 Task: Check the average views per listing of 4 bedrooms in the last 1 year.
Action: Mouse moved to (1046, 230)
Screenshot: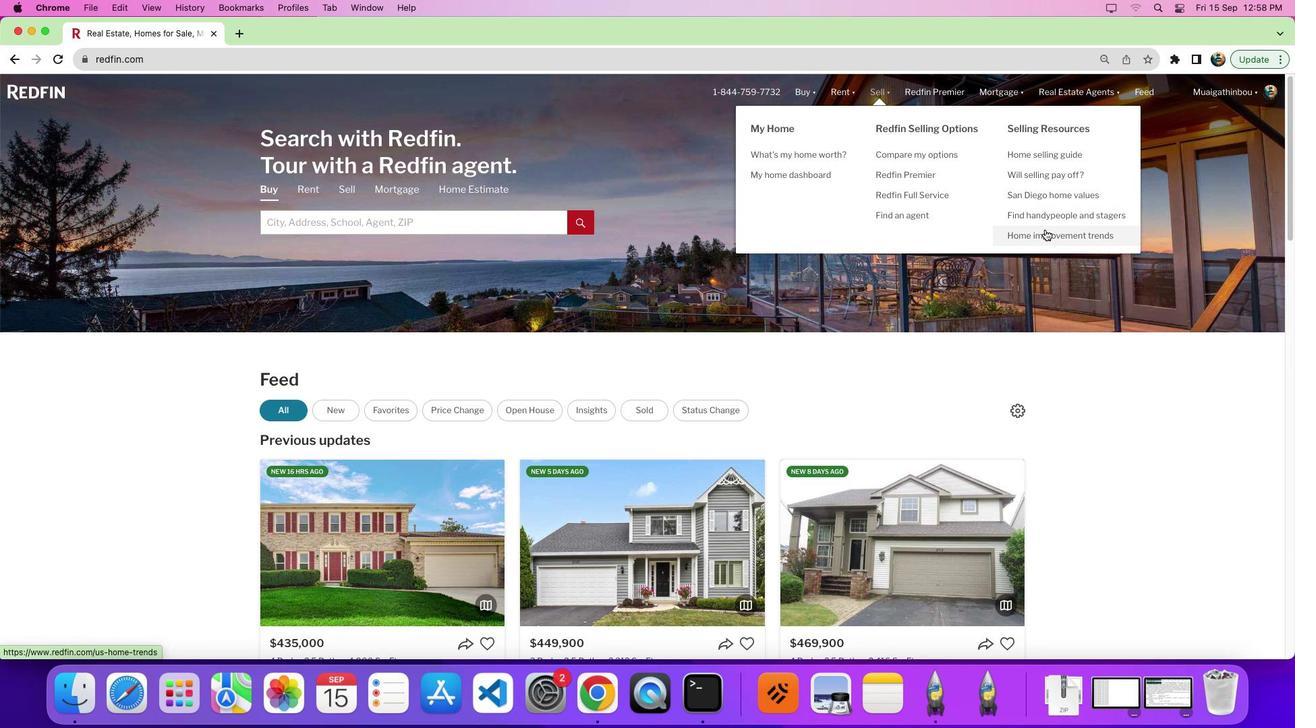 
Action: Mouse pressed left at (1046, 230)
Screenshot: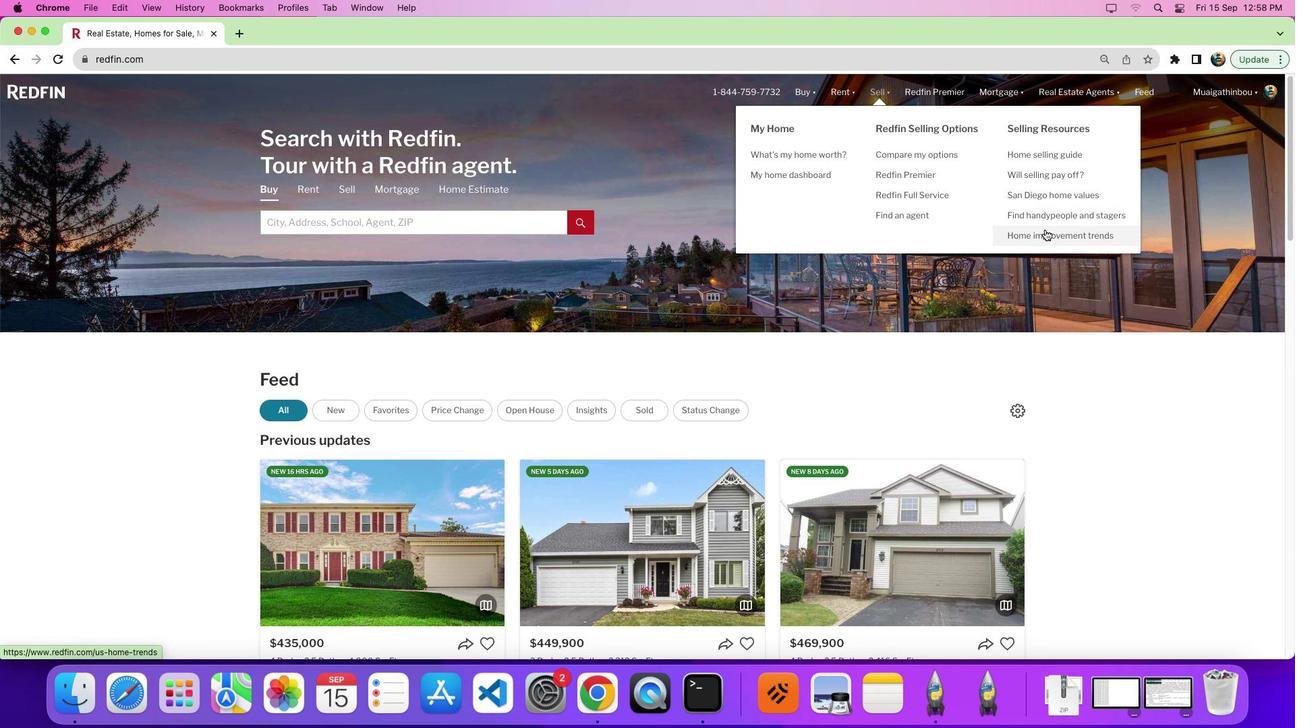 
Action: Mouse pressed left at (1046, 230)
Screenshot: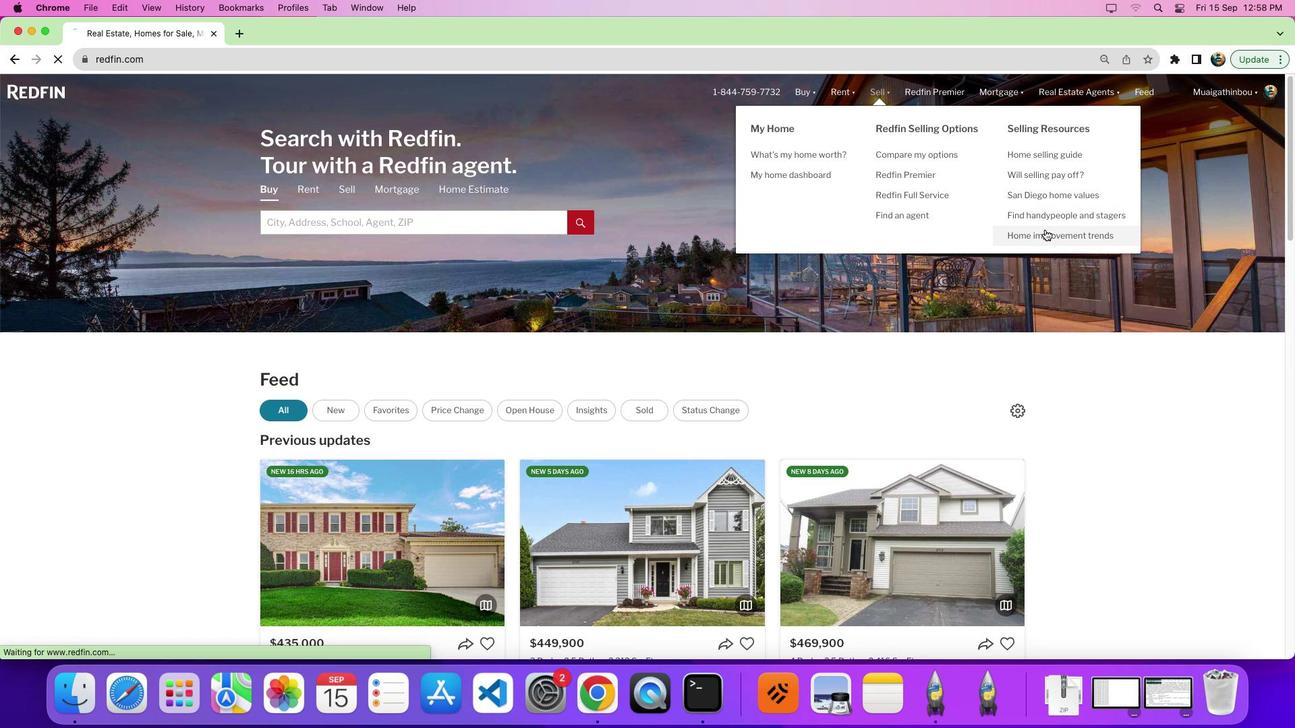 
Action: Mouse moved to (346, 261)
Screenshot: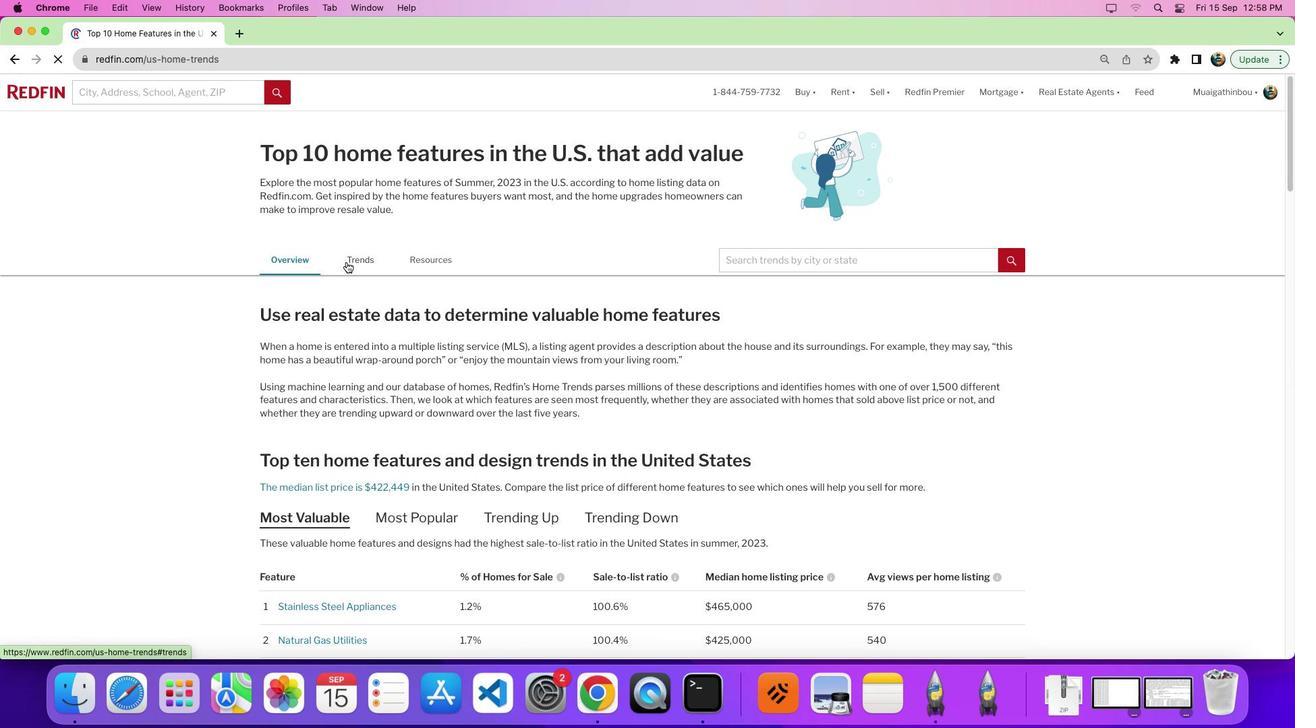 
Action: Mouse pressed left at (346, 261)
Screenshot: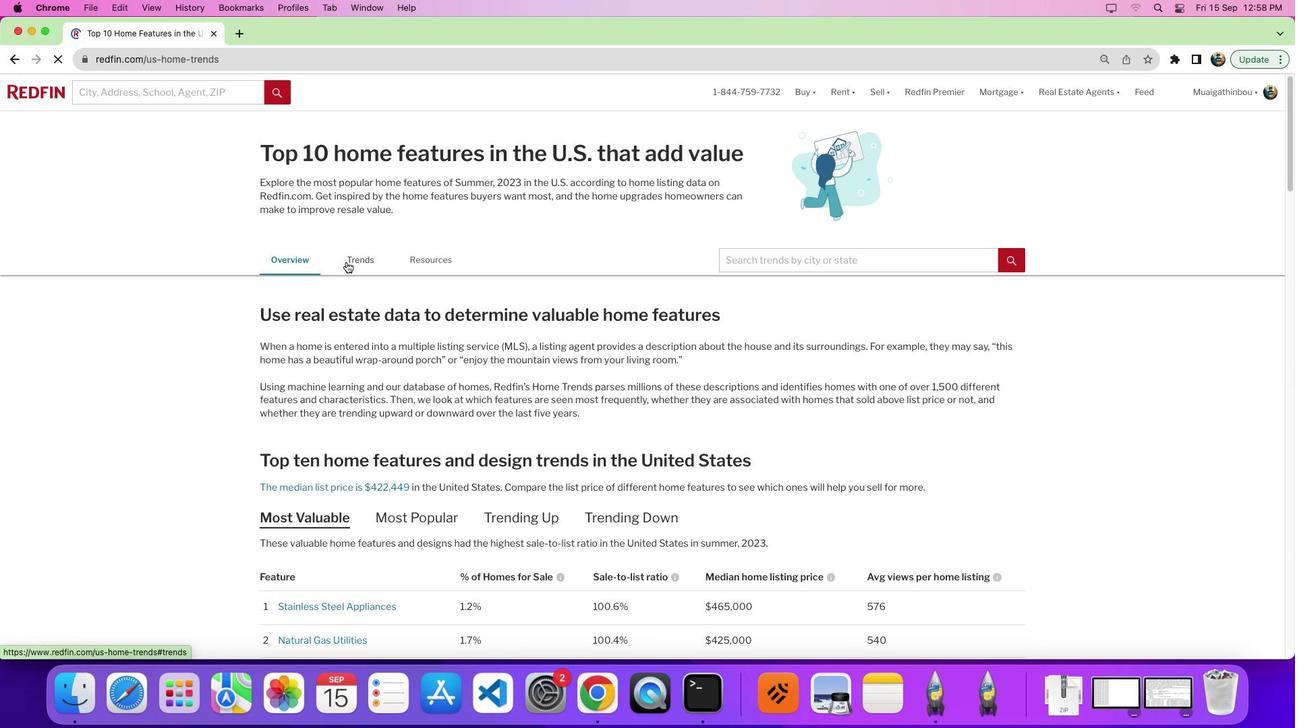 
Action: Mouse pressed left at (346, 261)
Screenshot: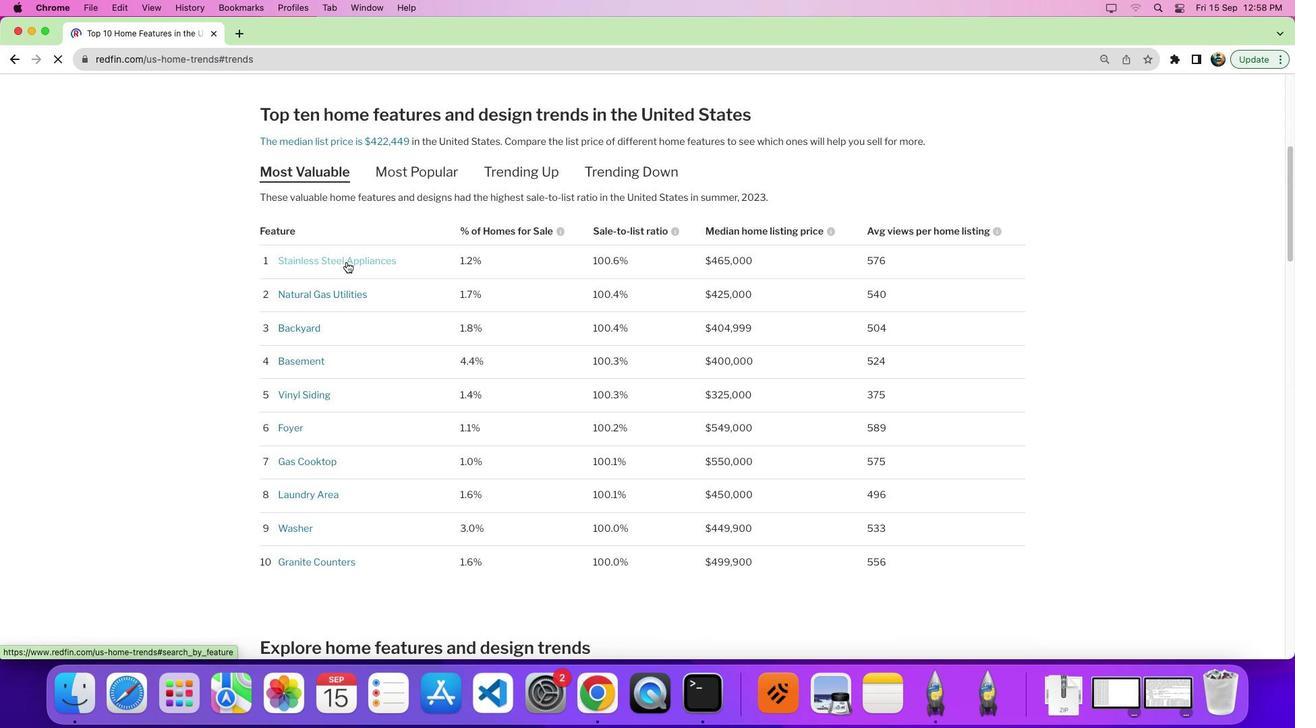 
Action: Mouse moved to (558, 332)
Screenshot: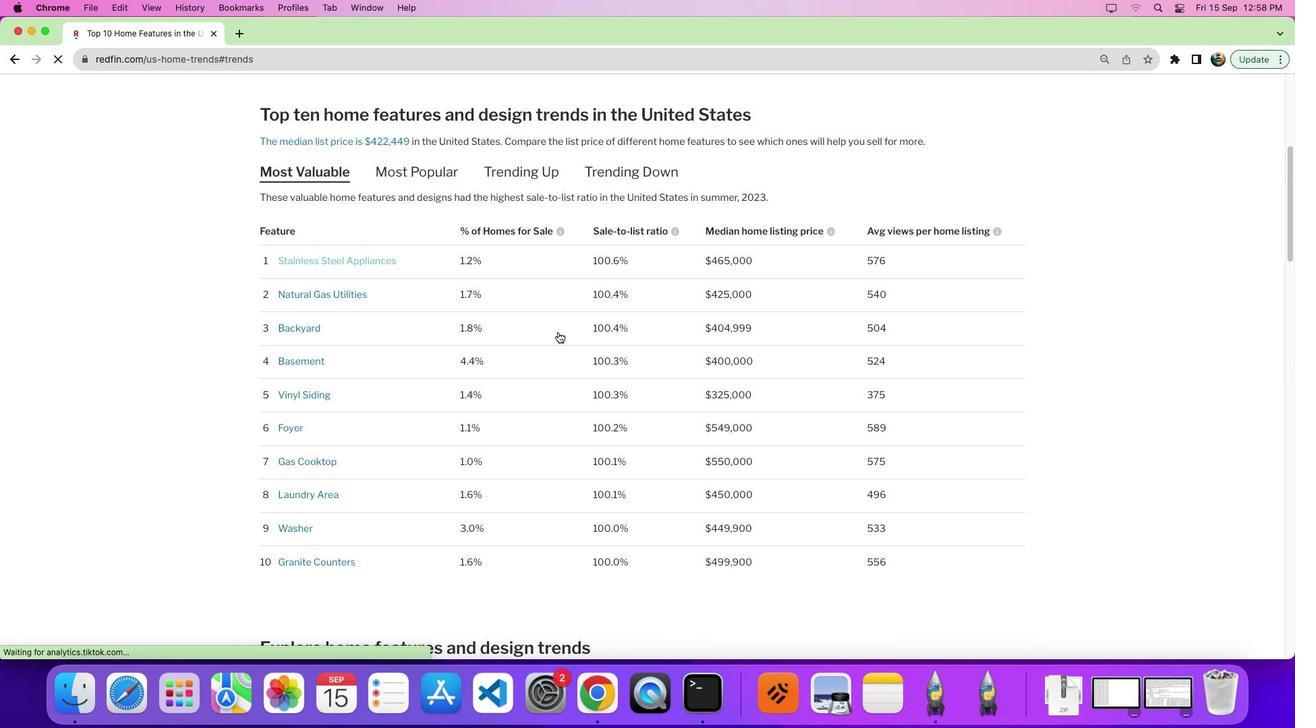 
Action: Mouse scrolled (558, 332) with delta (0, 0)
Screenshot: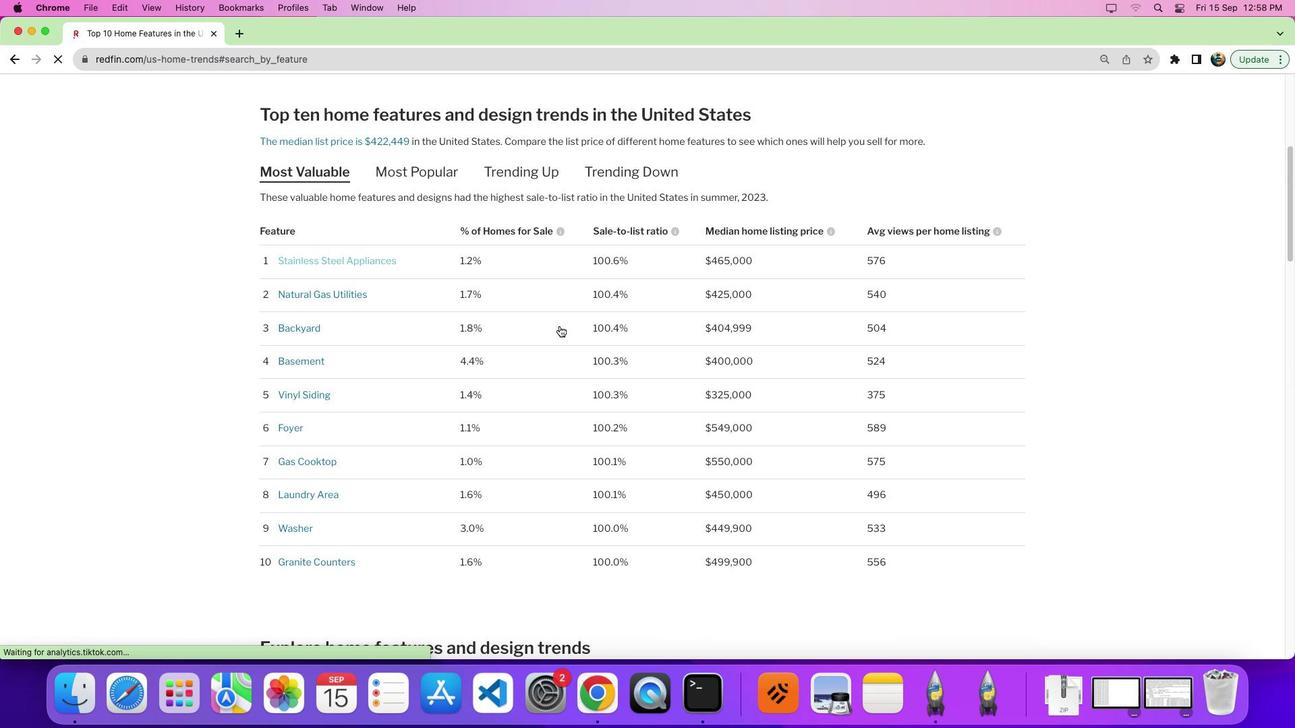 
Action: Mouse scrolled (558, 332) with delta (0, 0)
Screenshot: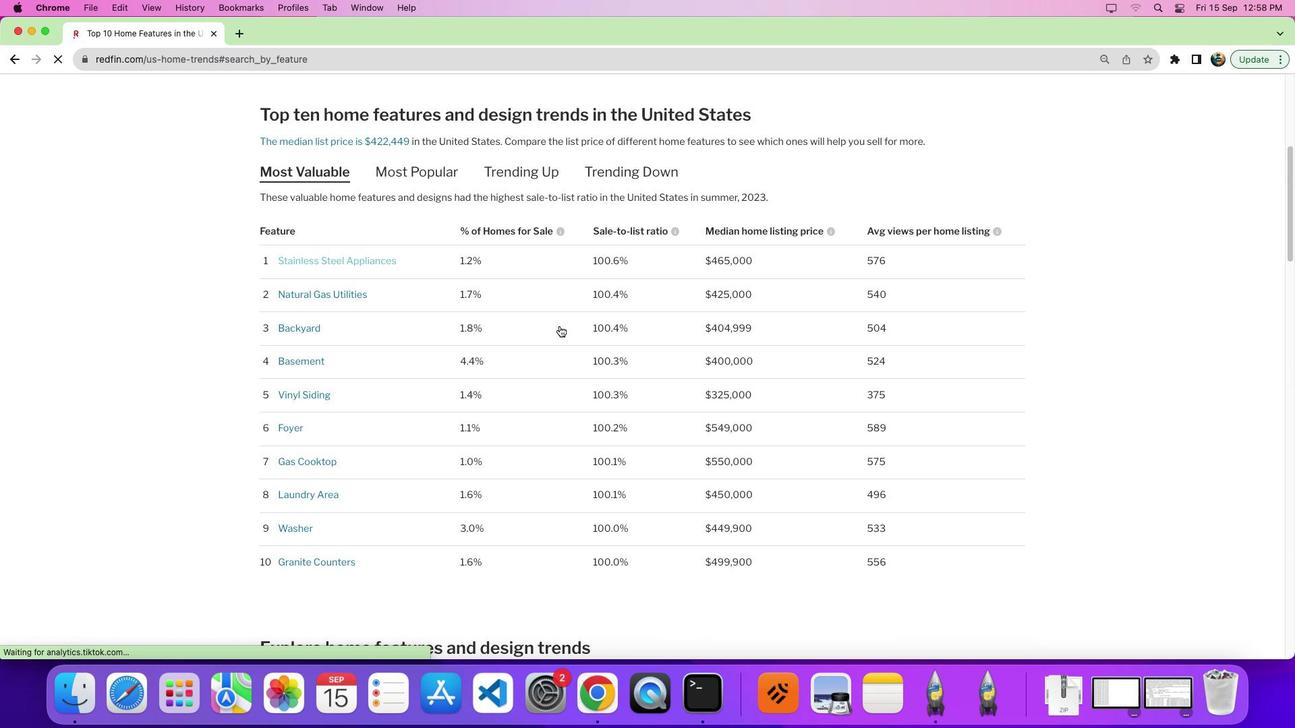 
Action: Mouse moved to (559, 331)
Screenshot: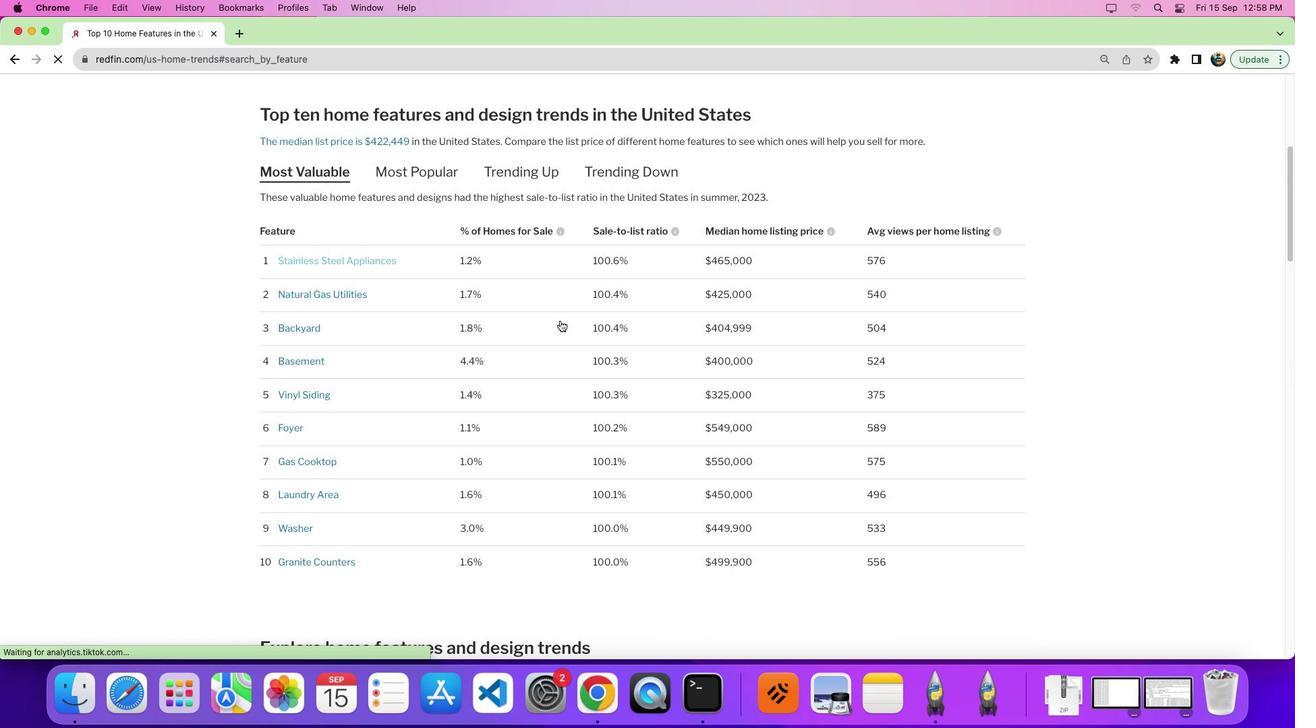 
Action: Mouse scrolled (559, 331) with delta (0, -4)
Screenshot: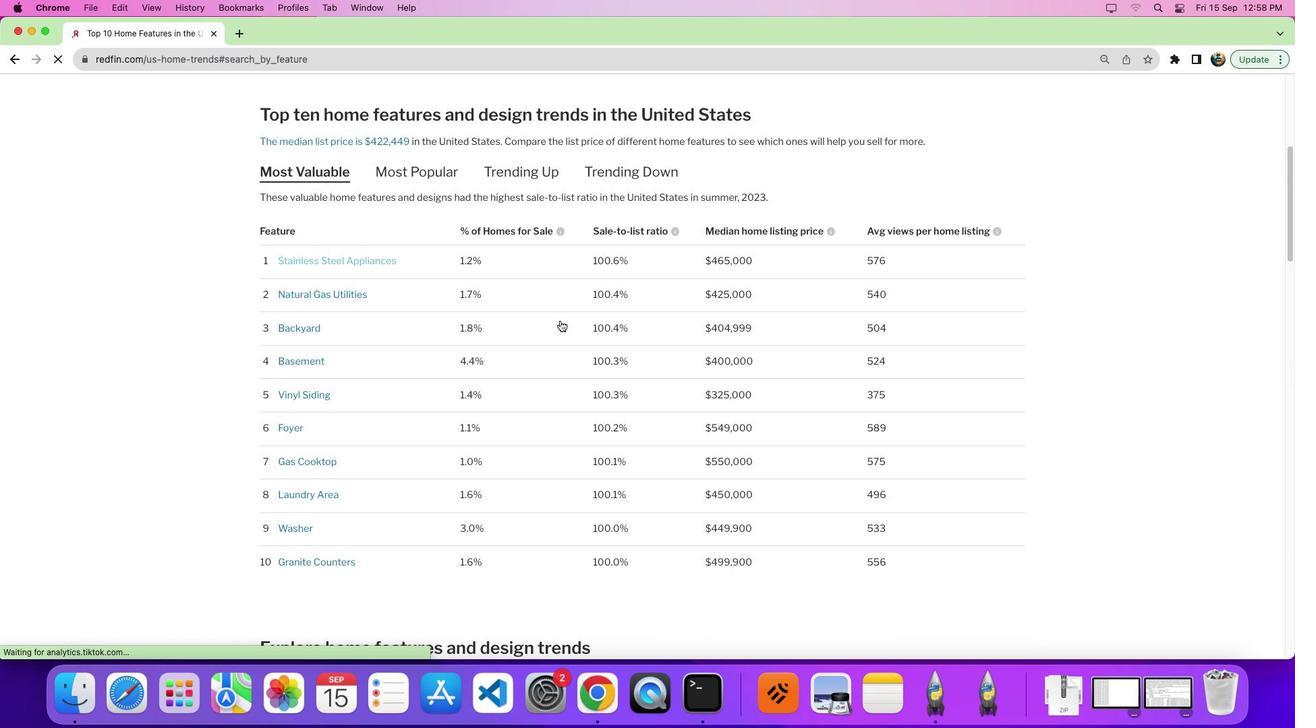 
Action: Mouse moved to (560, 321)
Screenshot: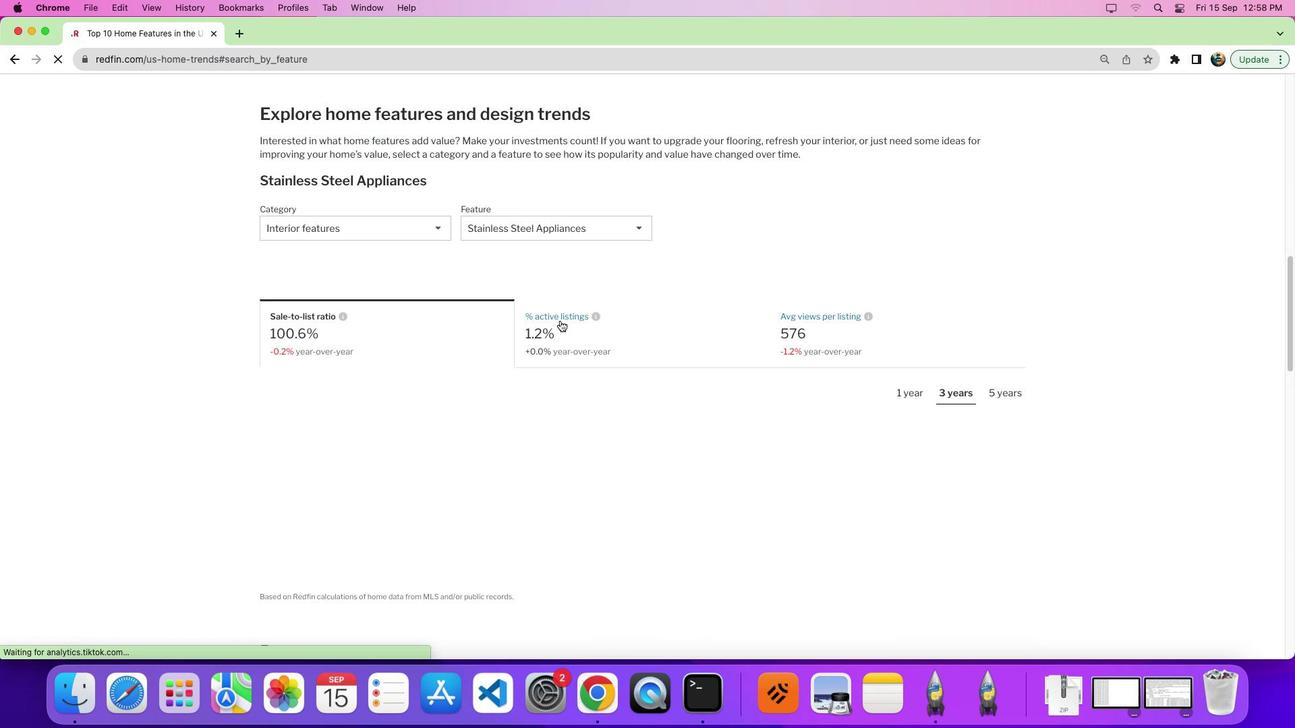 
Action: Mouse scrolled (560, 321) with delta (0, 0)
Screenshot: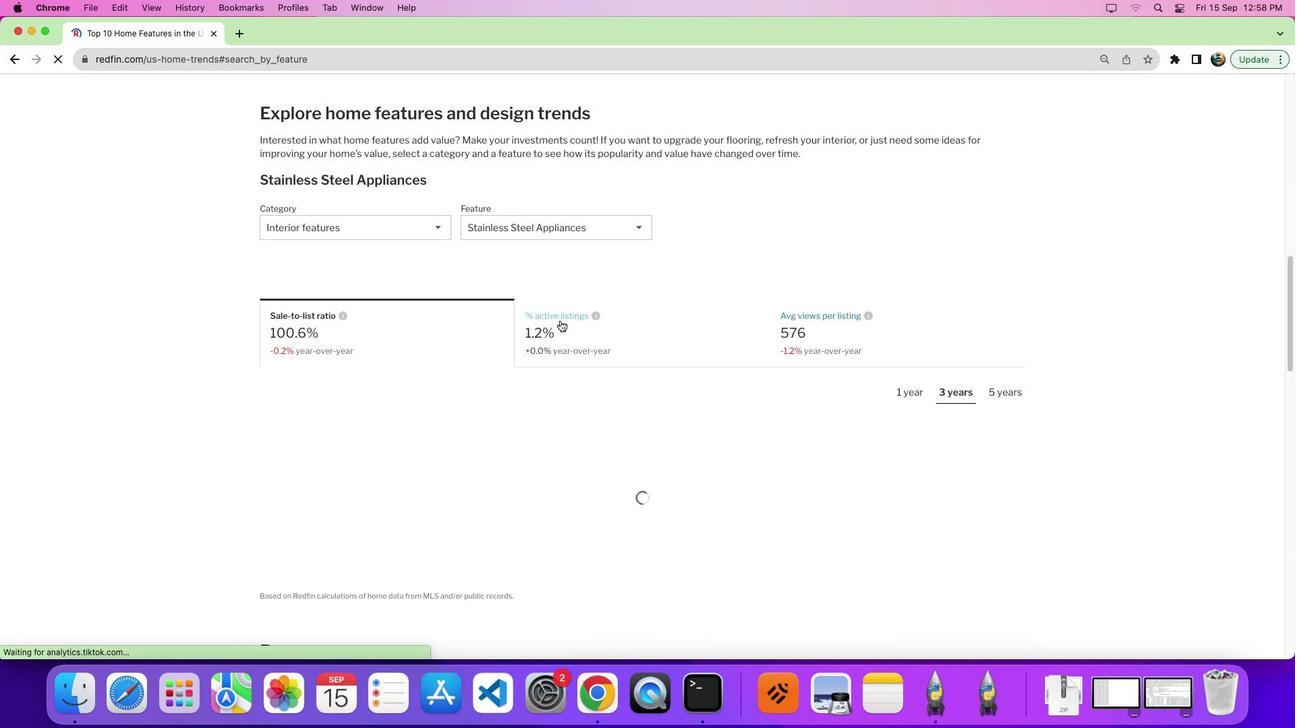 
Action: Mouse scrolled (560, 321) with delta (0, 0)
Screenshot: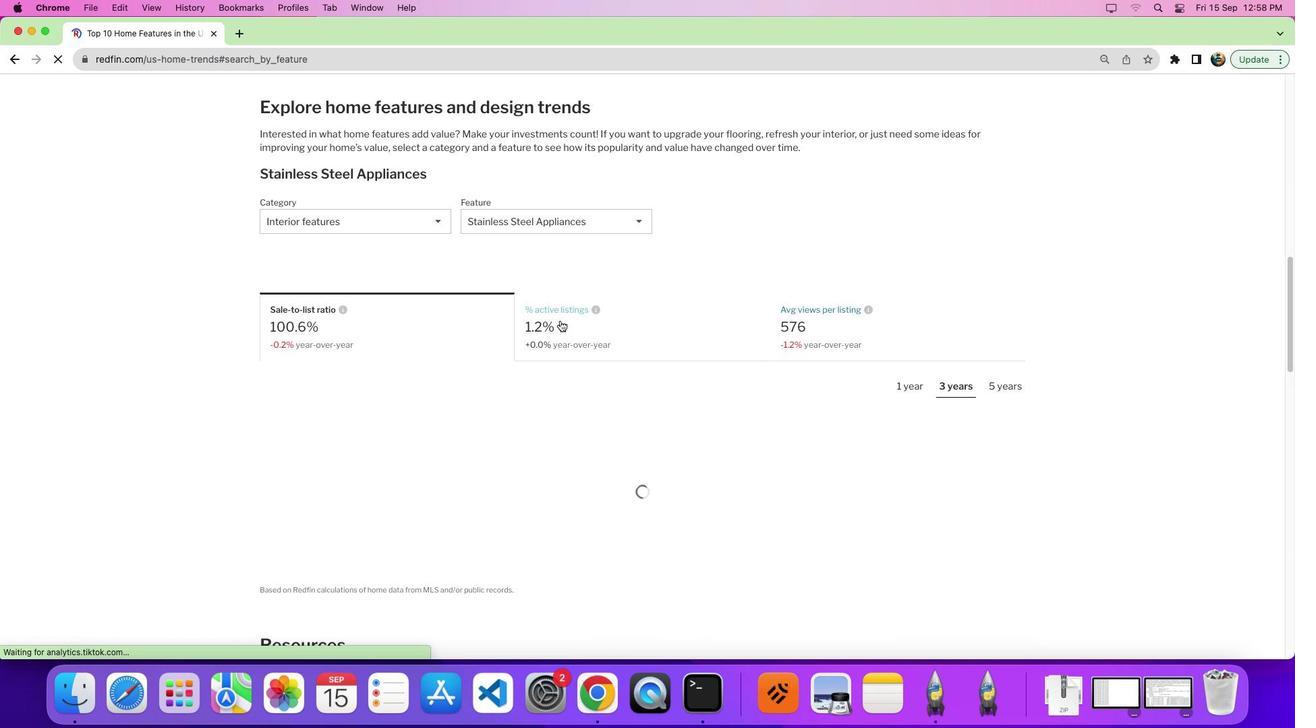 
Action: Mouse scrolled (560, 321) with delta (0, -3)
Screenshot: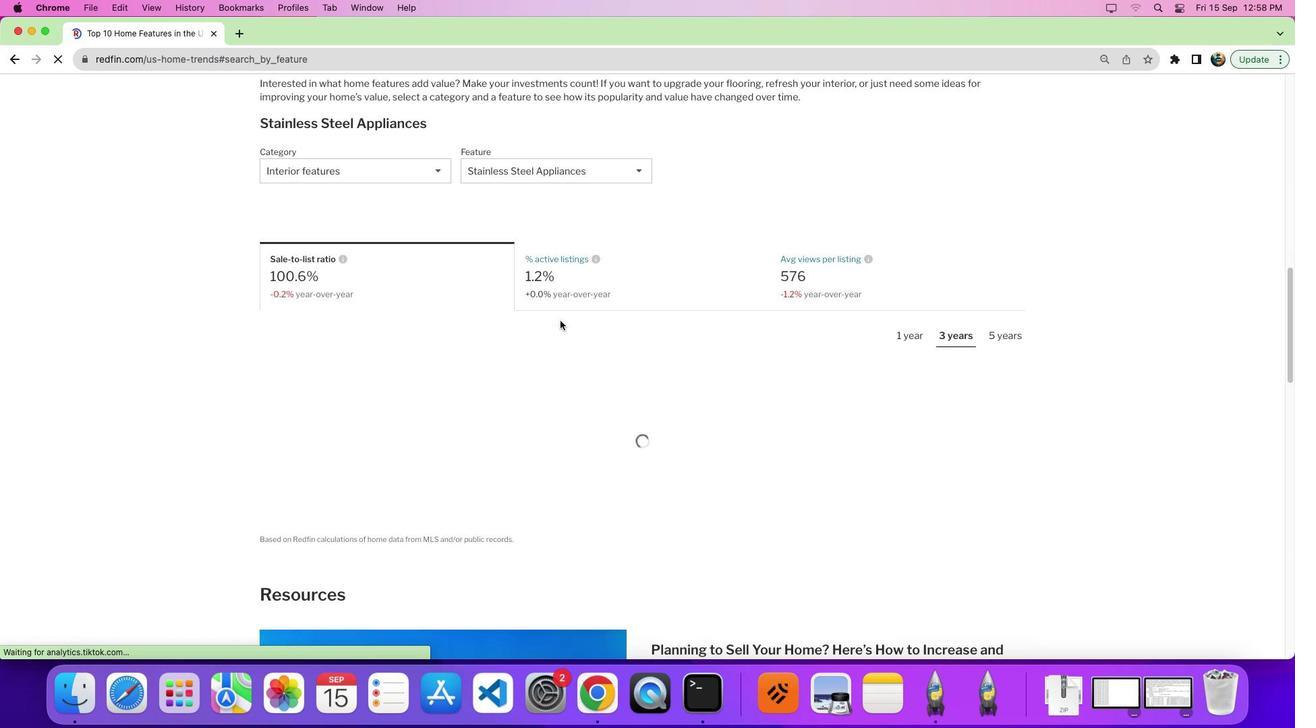 
Action: Mouse moved to (479, 301)
Screenshot: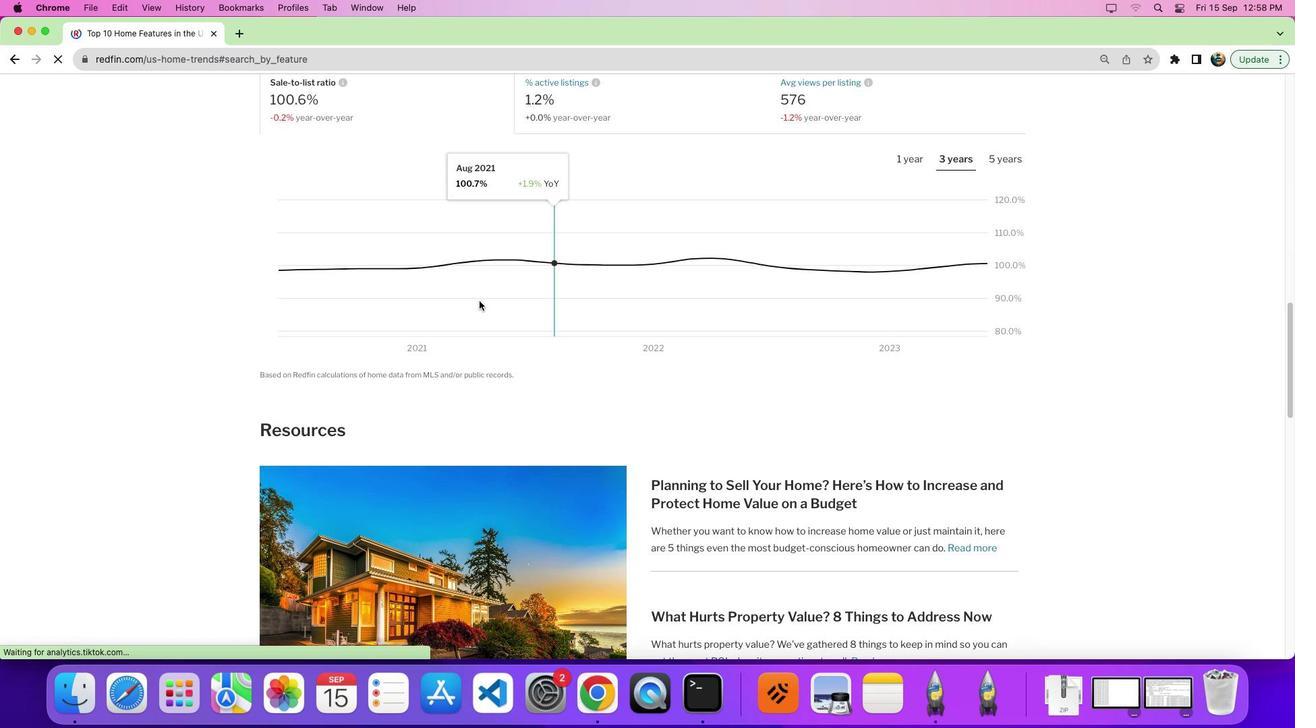 
Action: Mouse scrolled (479, 301) with delta (0, 0)
Screenshot: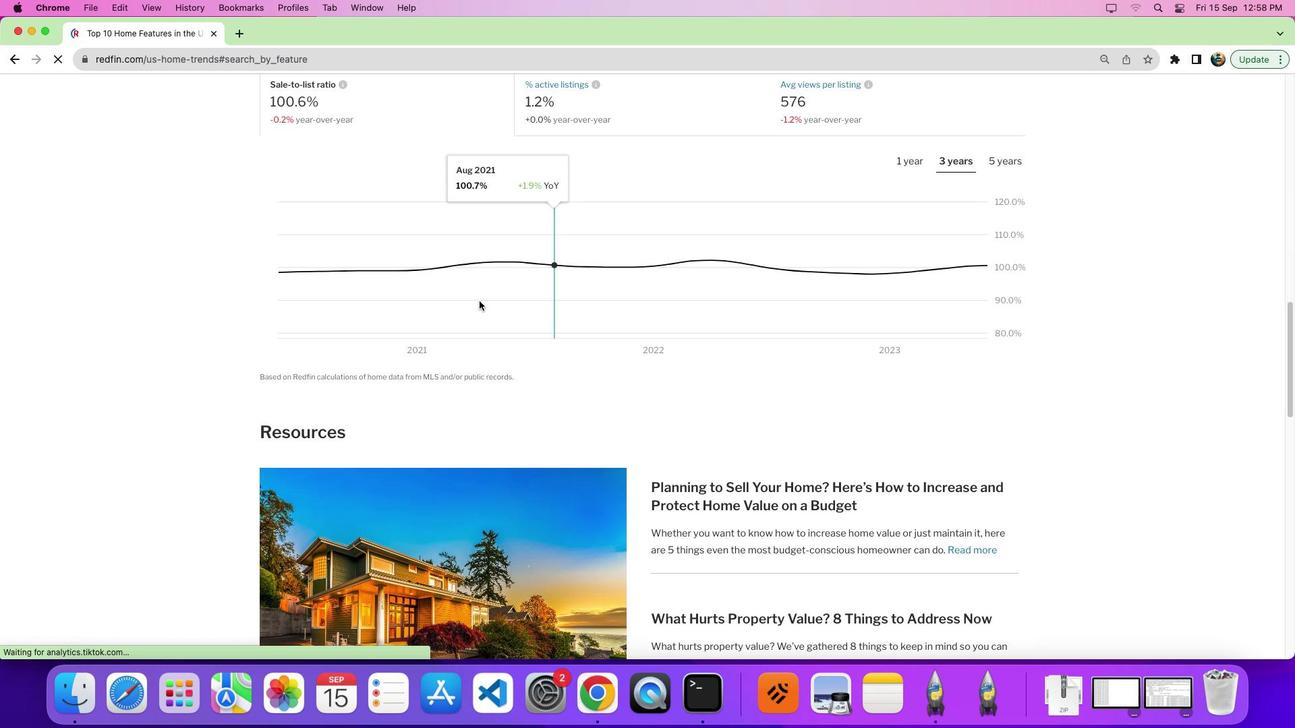 
Action: Mouse scrolled (479, 301) with delta (0, 0)
Screenshot: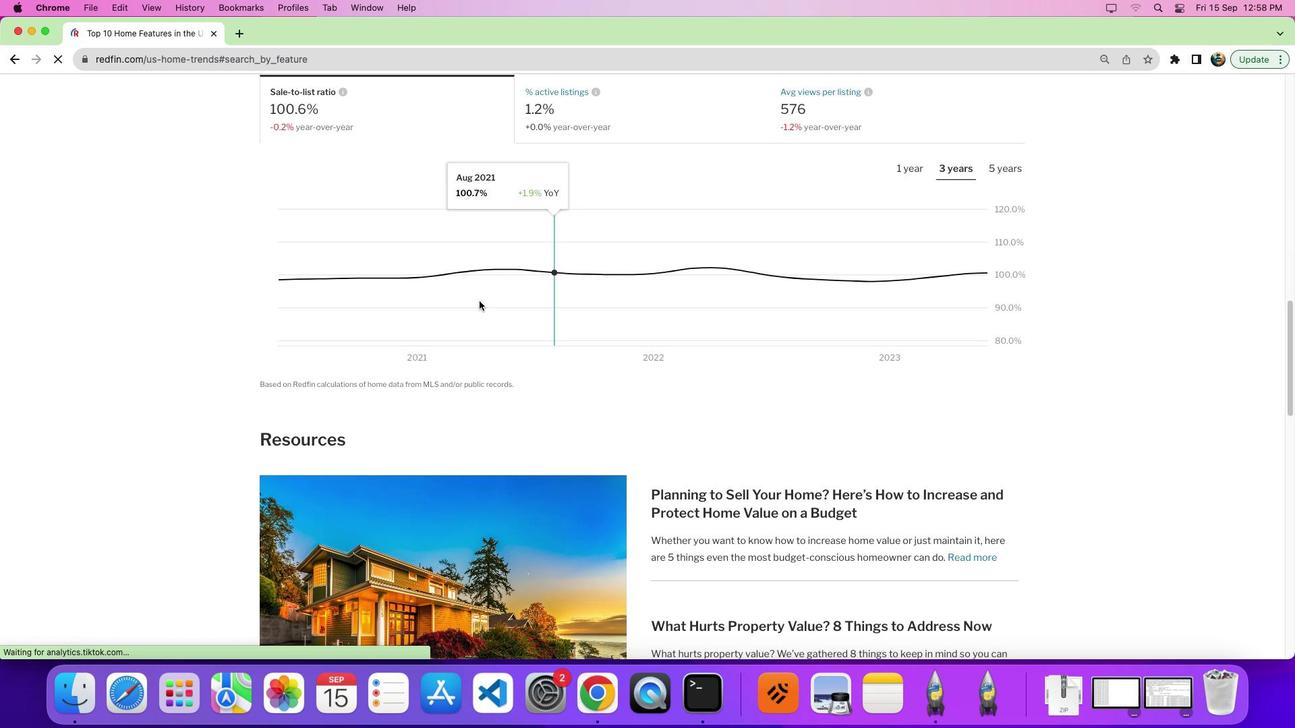 
Action: Mouse moved to (863, 353)
Screenshot: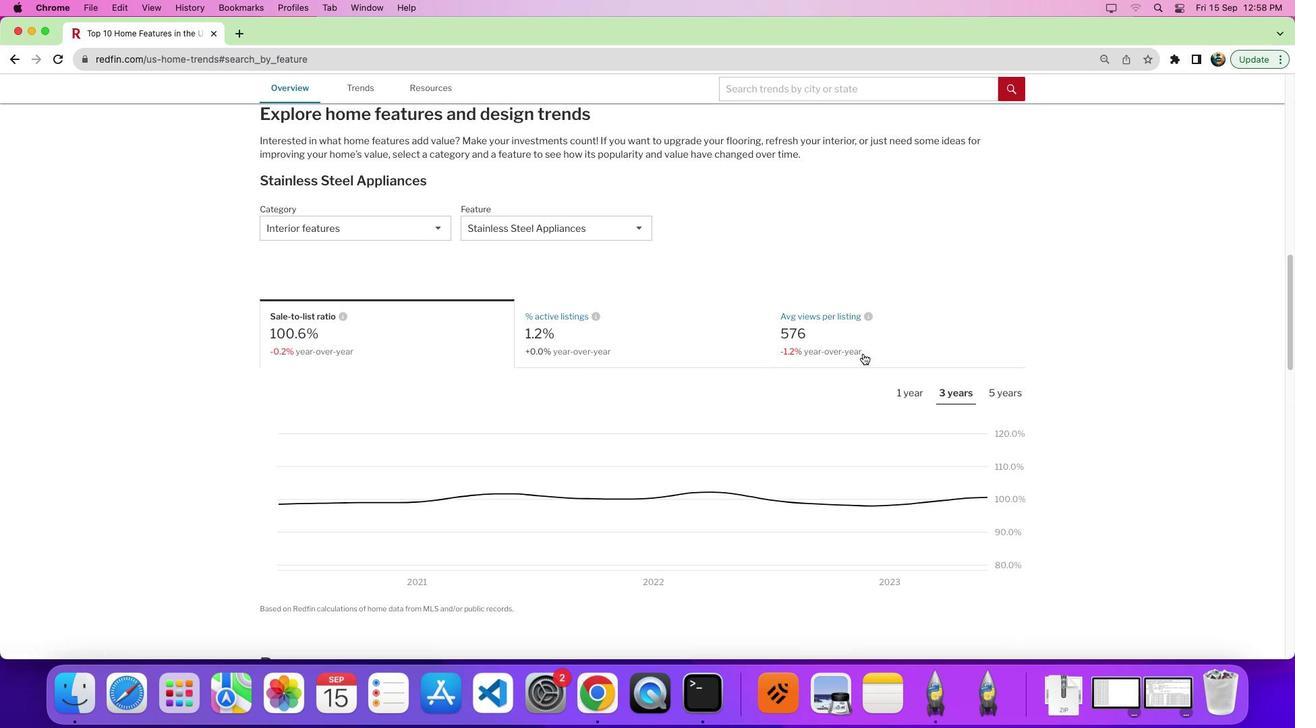 
Action: Mouse pressed left at (863, 353)
Screenshot: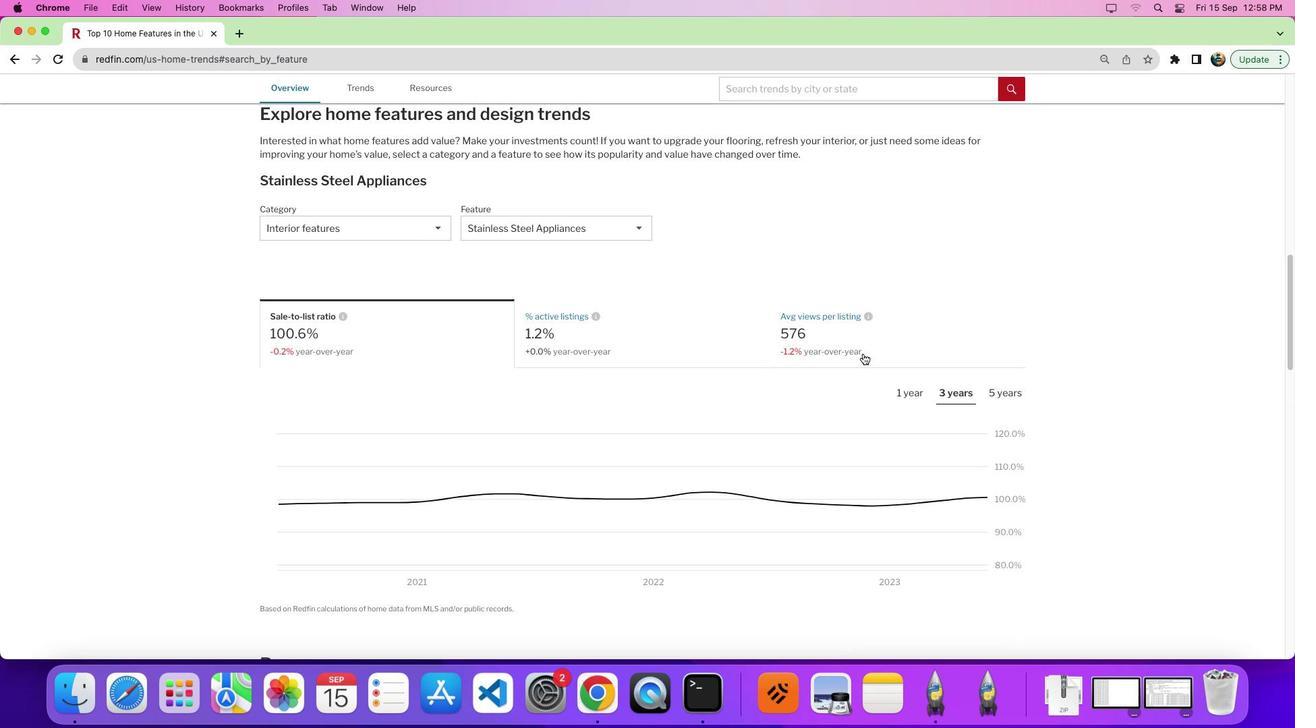 
Action: Mouse moved to (390, 224)
Screenshot: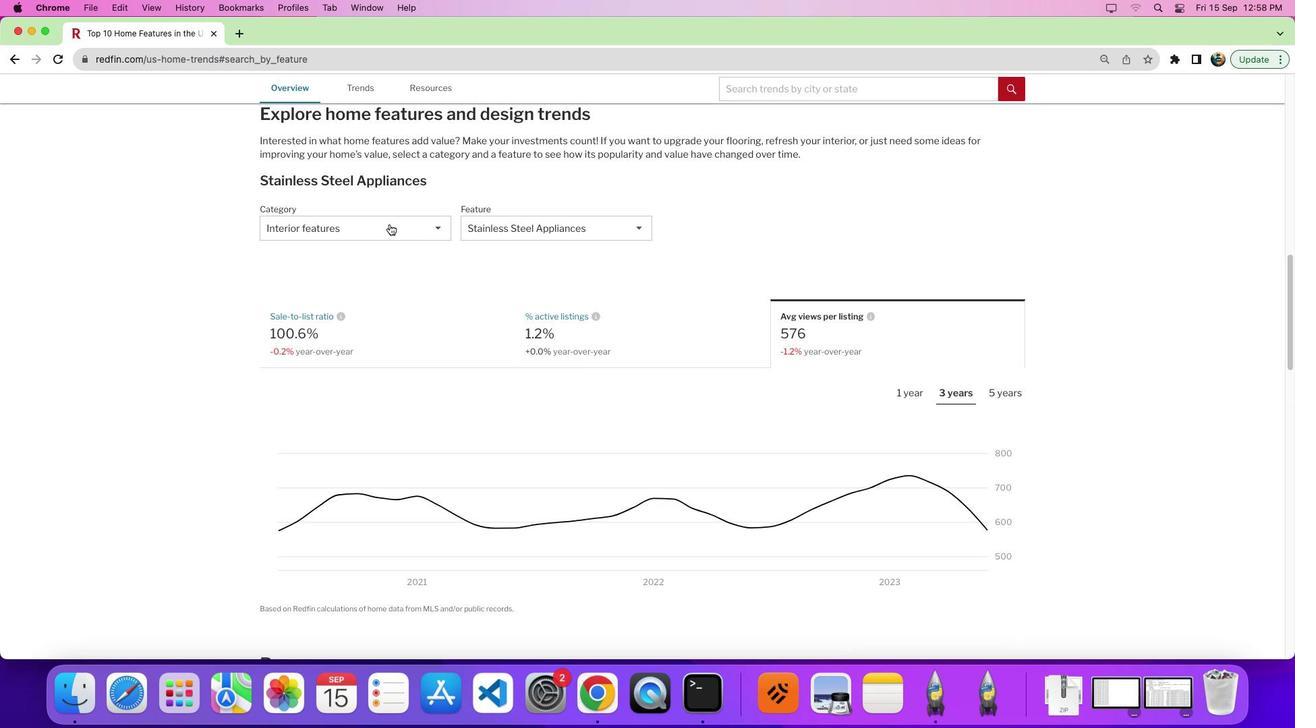 
Action: Mouse pressed left at (390, 224)
Screenshot: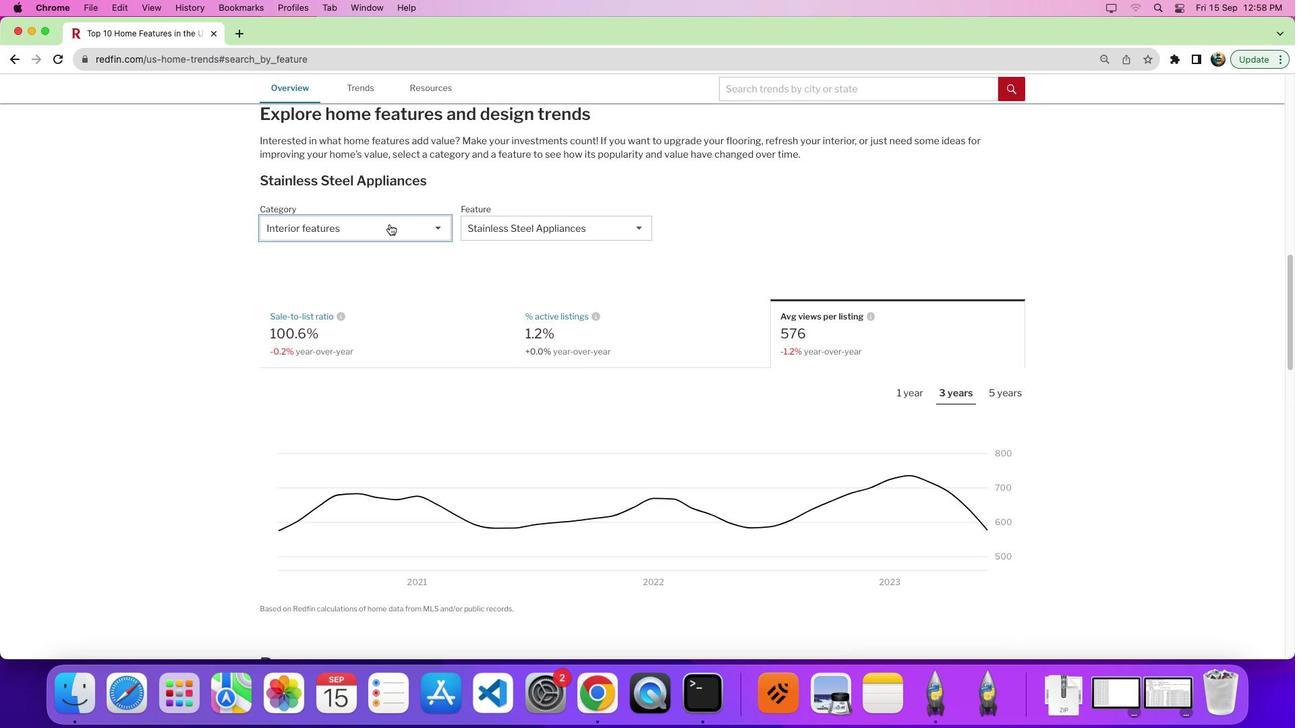 
Action: Mouse moved to (355, 292)
Screenshot: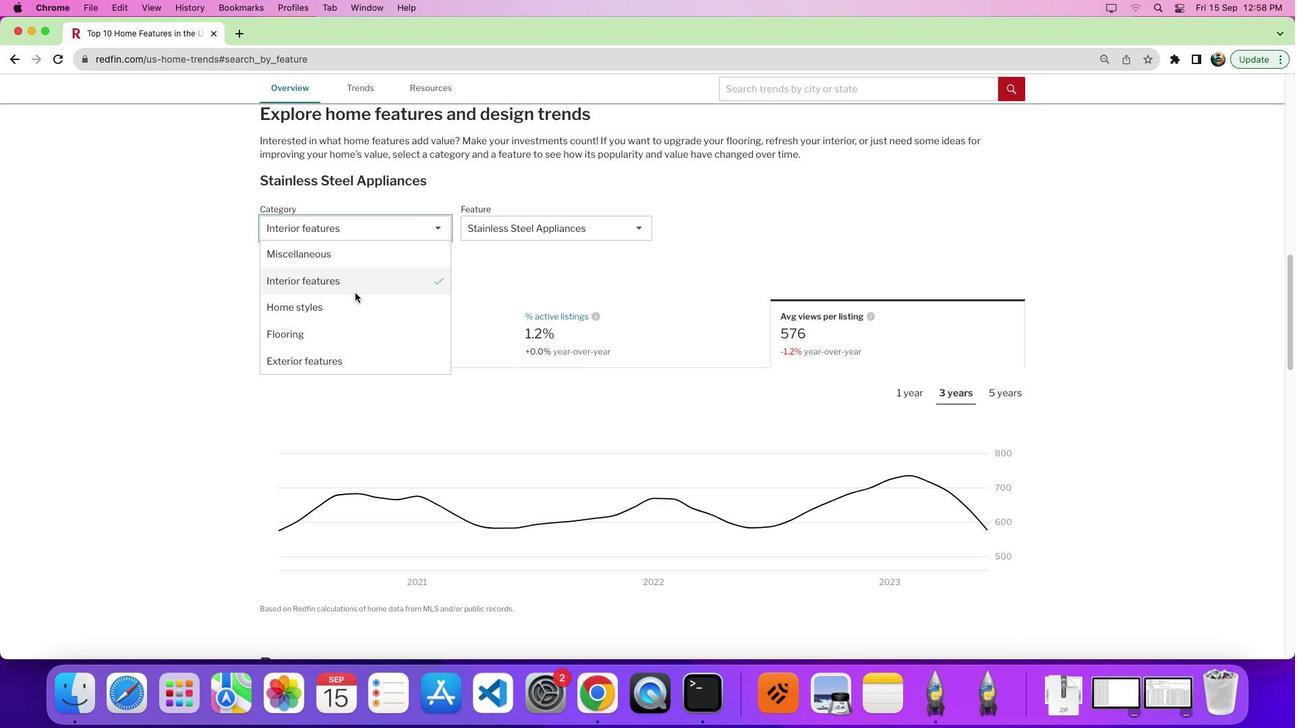 
Action: Mouse pressed left at (355, 292)
Screenshot: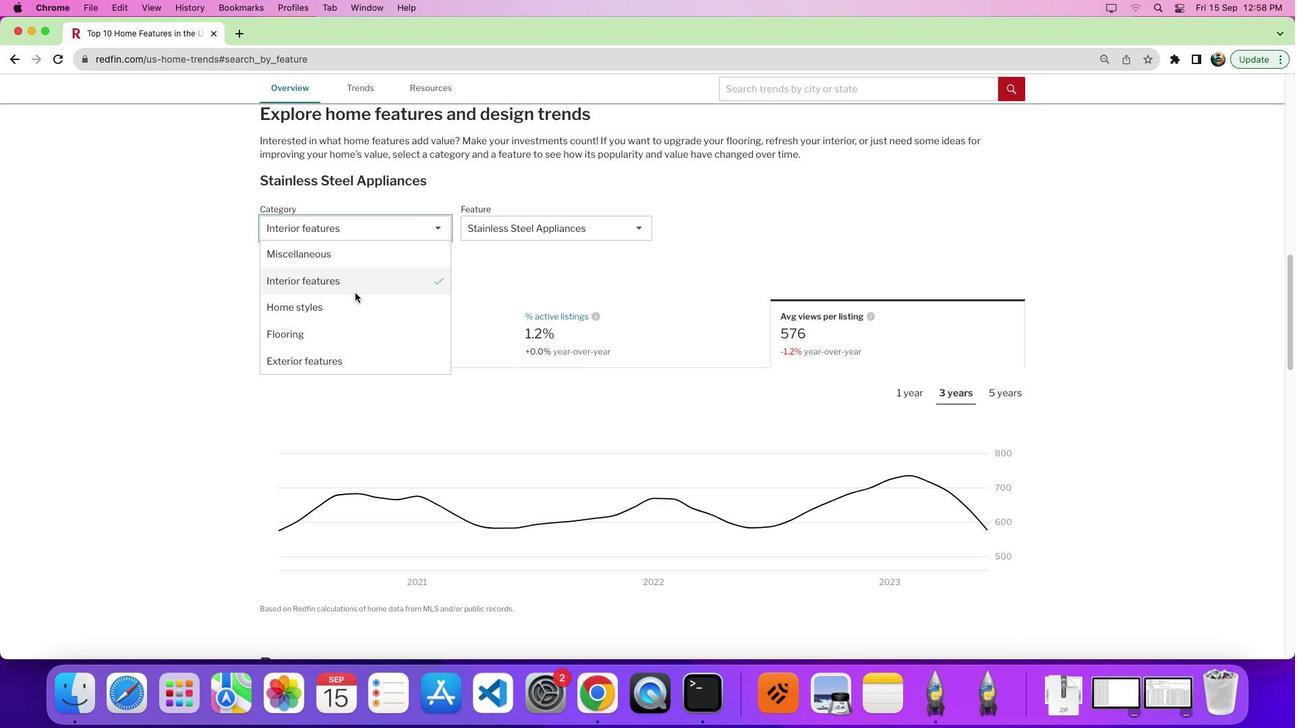 
Action: Mouse moved to (505, 231)
Screenshot: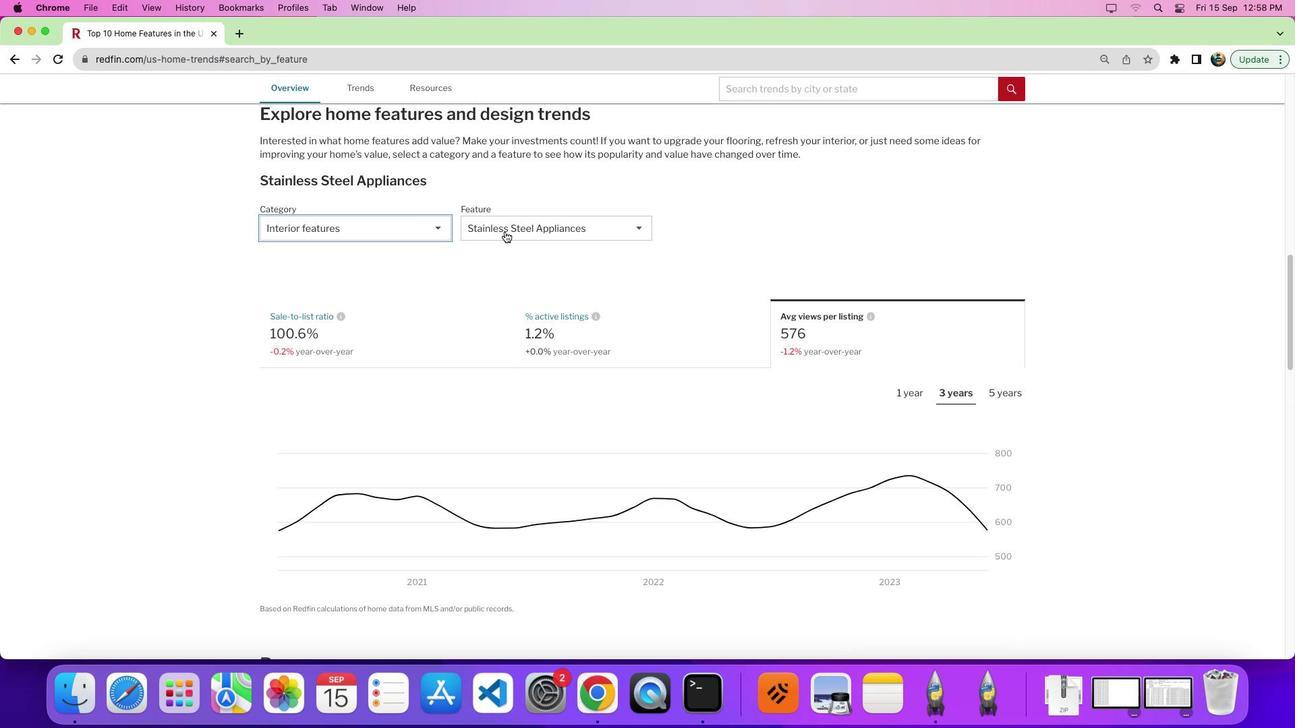
Action: Mouse pressed left at (505, 231)
Screenshot: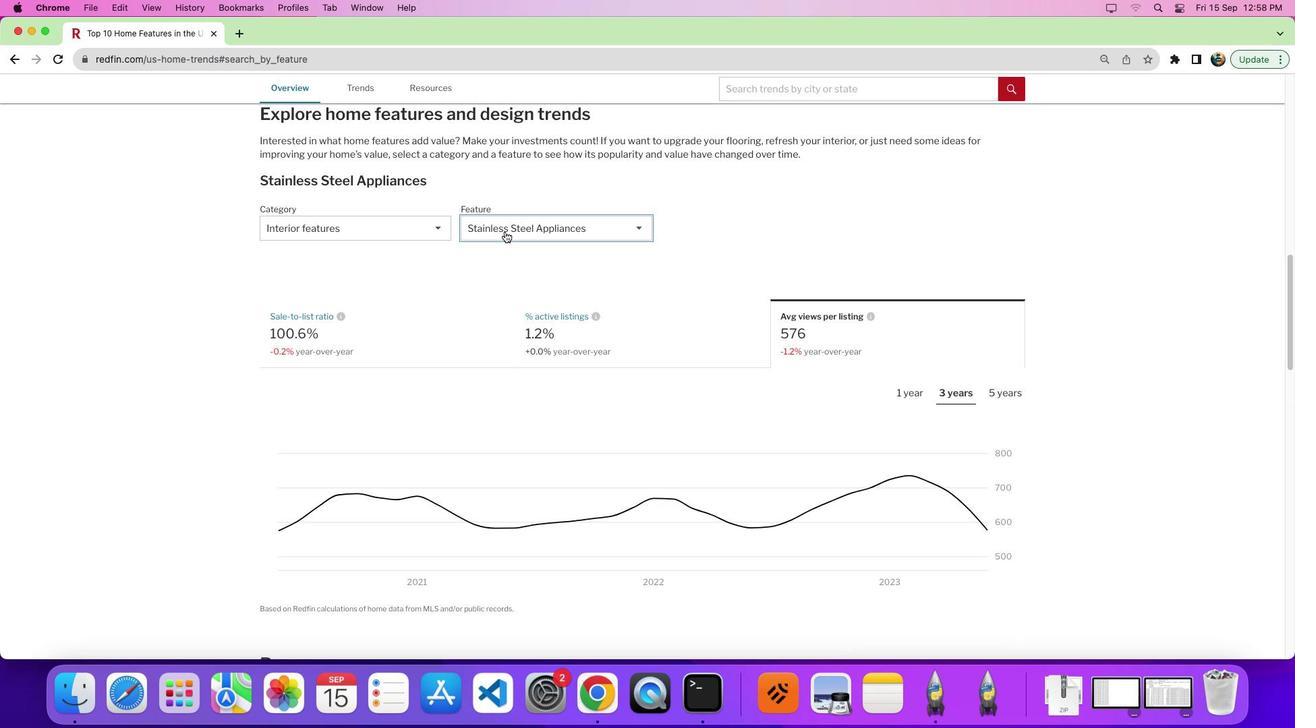 
Action: Mouse moved to (523, 341)
Screenshot: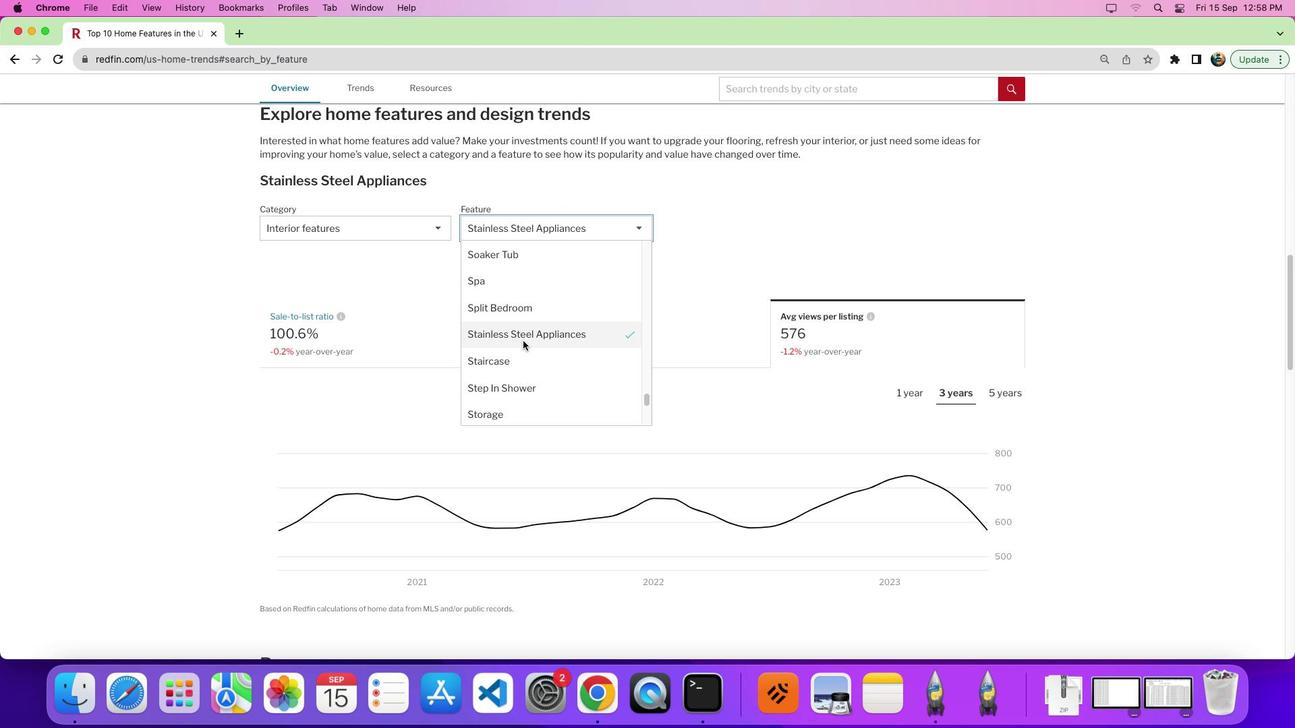 
Action: Mouse scrolled (523, 341) with delta (0, 0)
Screenshot: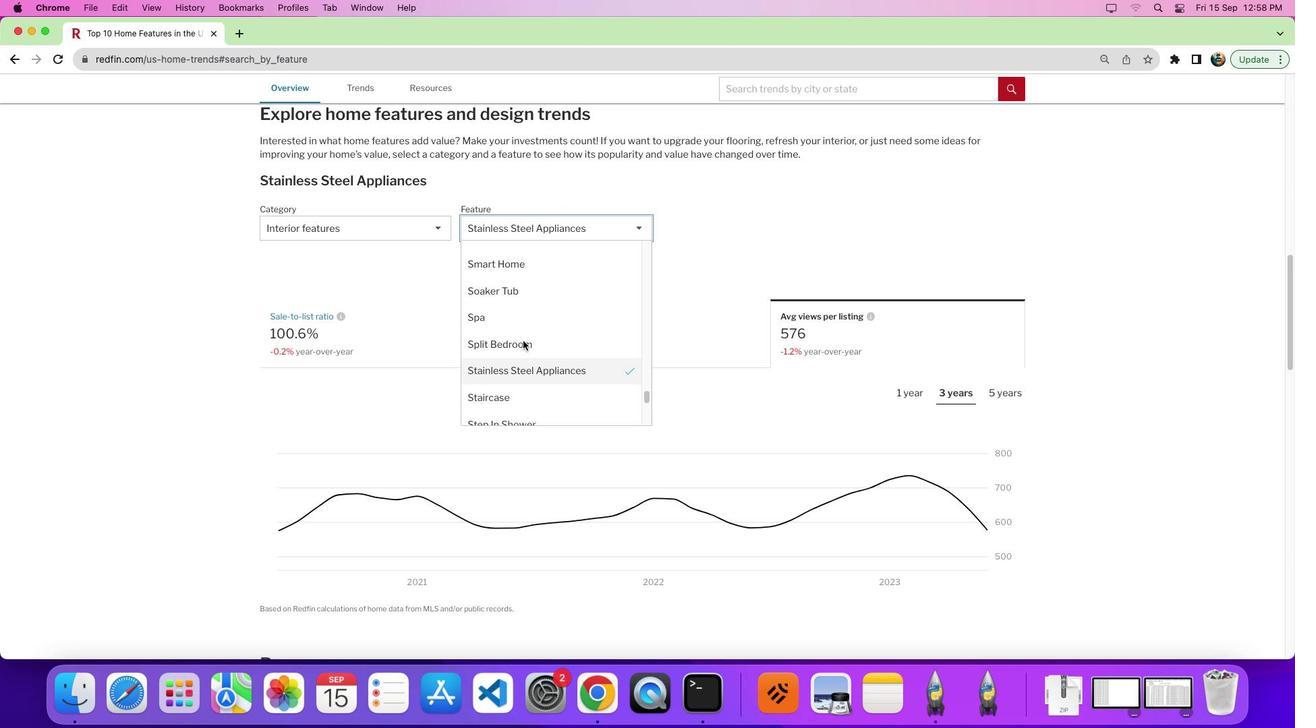 
Action: Mouse scrolled (523, 341) with delta (0, 0)
Screenshot: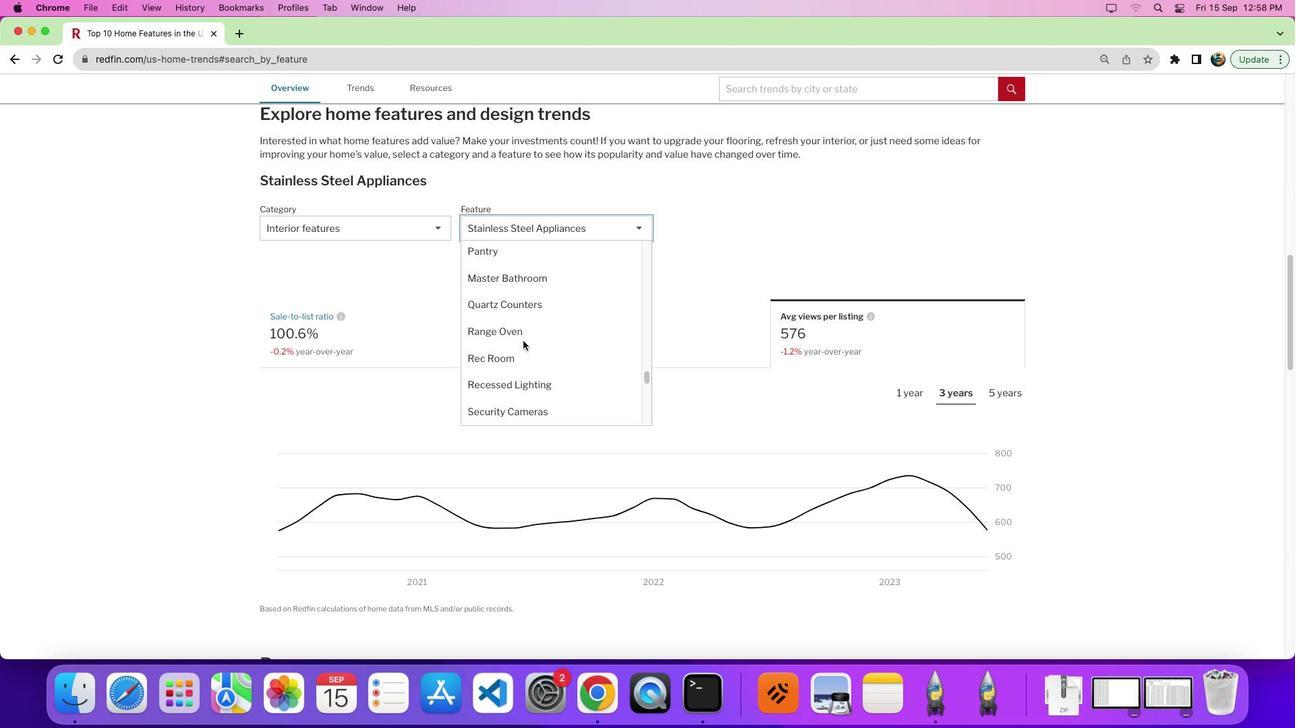
Action: Mouse scrolled (523, 341) with delta (0, 6)
Screenshot: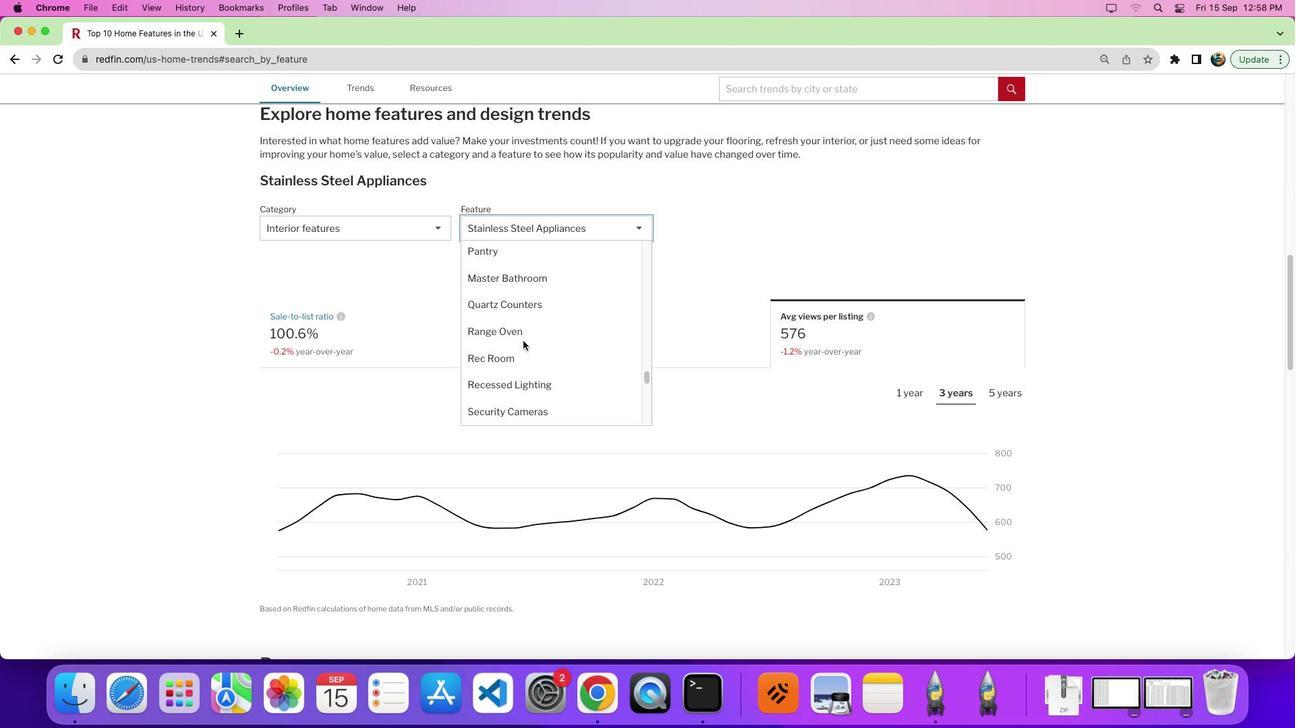 
Action: Mouse scrolled (523, 341) with delta (0, 8)
Screenshot: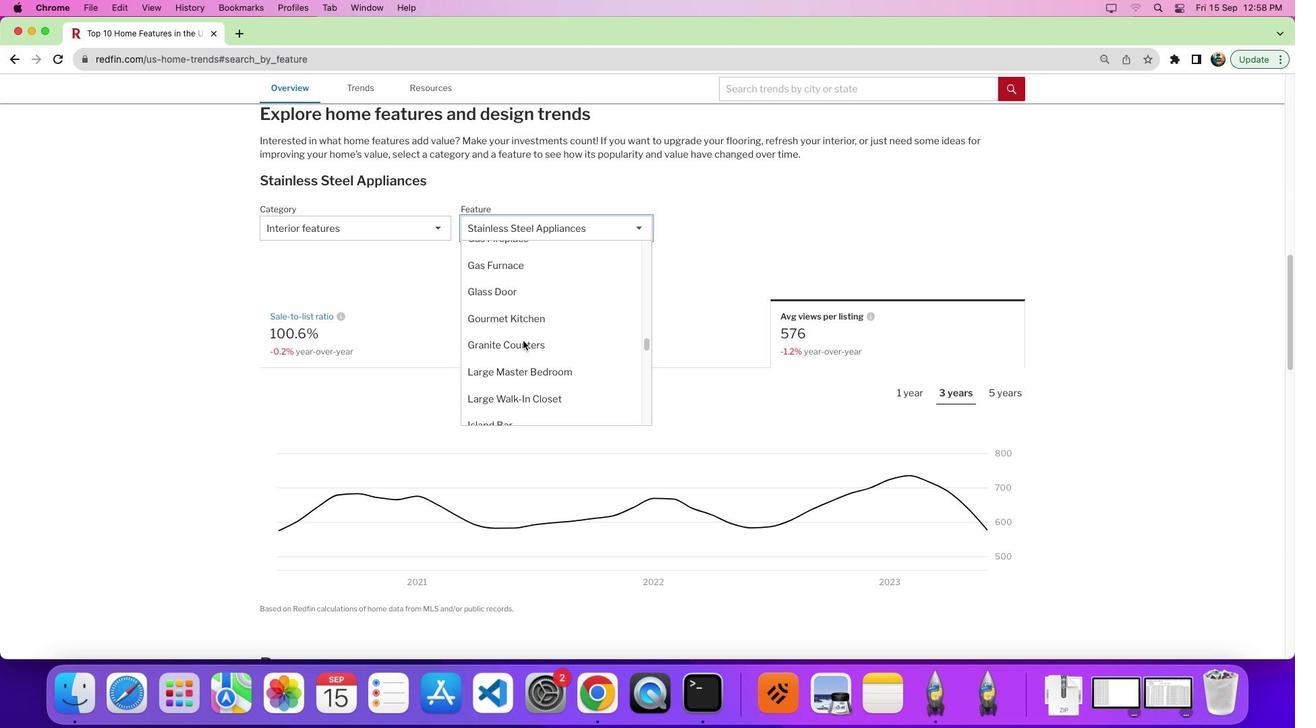 
Action: Mouse scrolled (523, 341) with delta (0, 10)
Screenshot: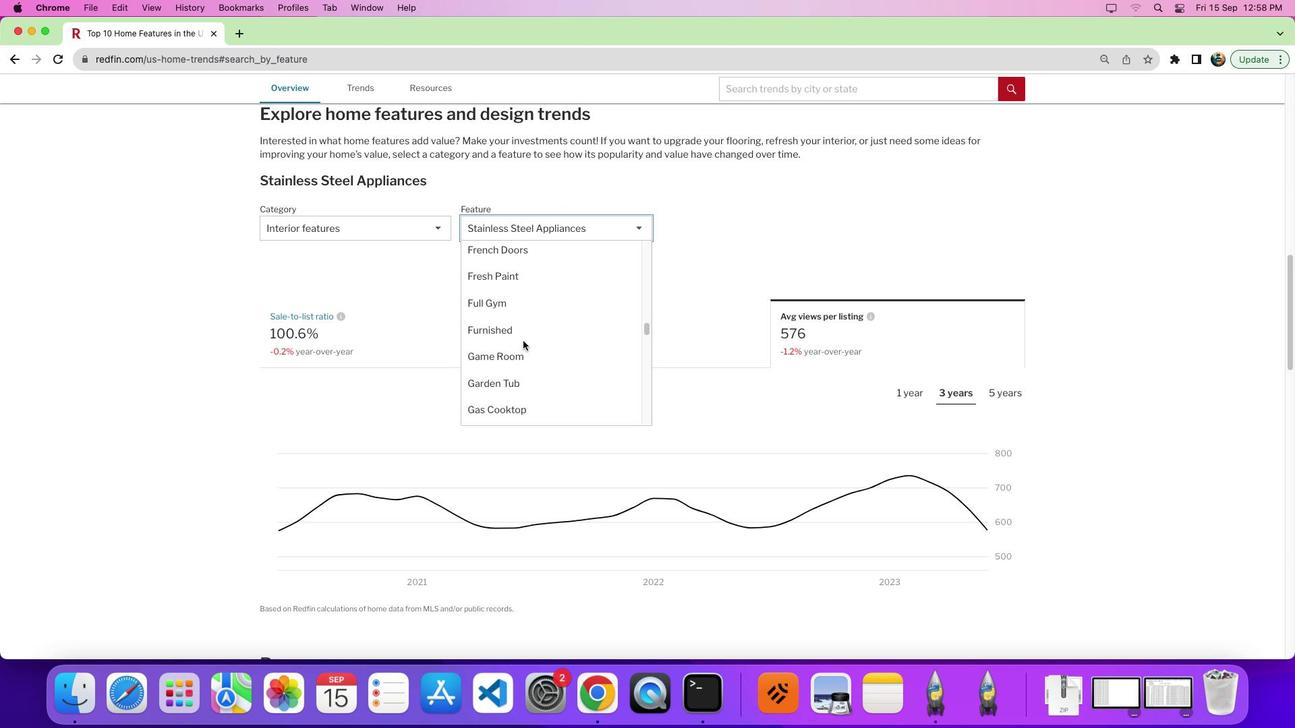 
Action: Mouse scrolled (523, 341) with delta (0, 0)
Screenshot: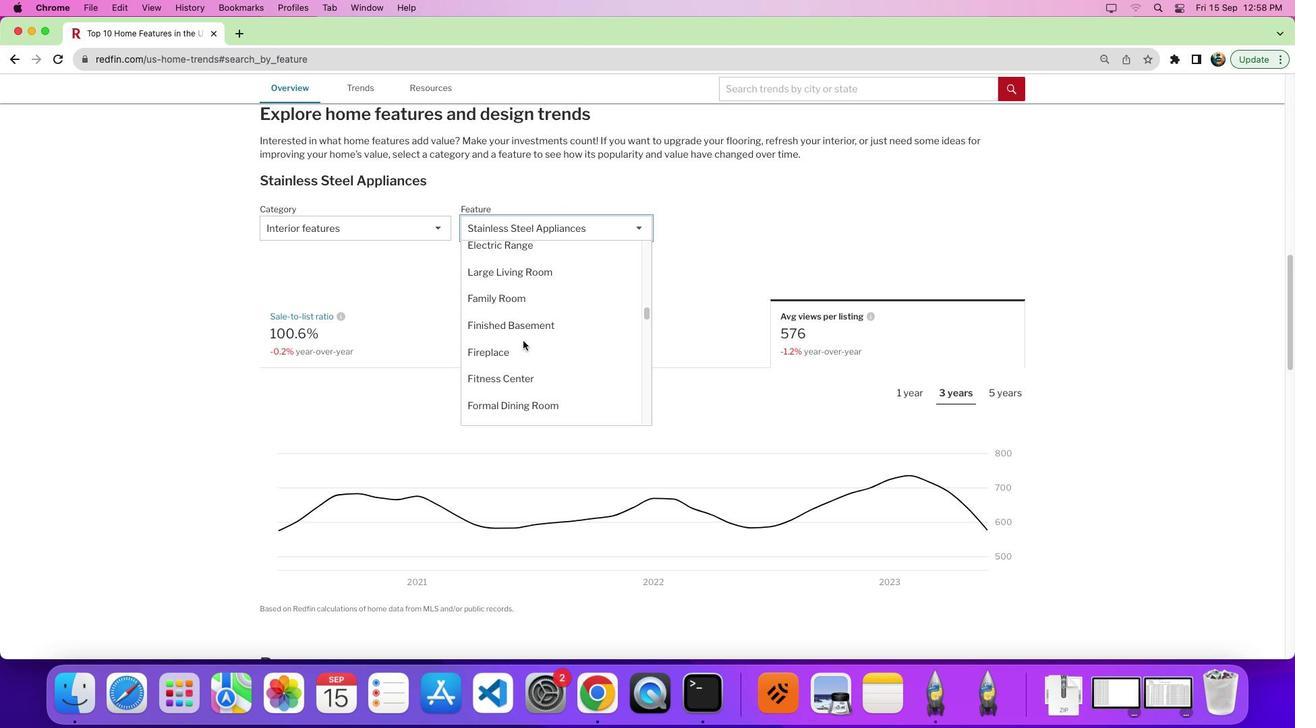 
Action: Mouse scrolled (523, 341) with delta (0, 0)
Screenshot: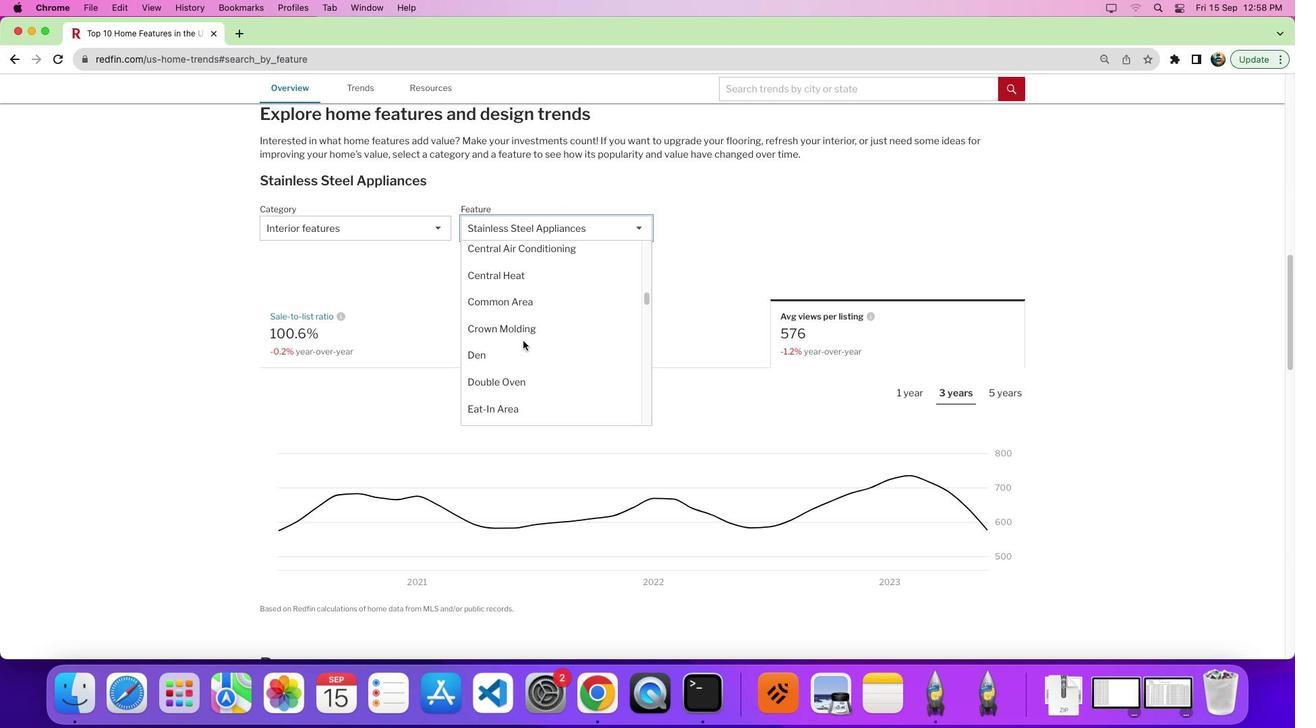 
Action: Mouse scrolled (523, 341) with delta (0, 6)
Screenshot: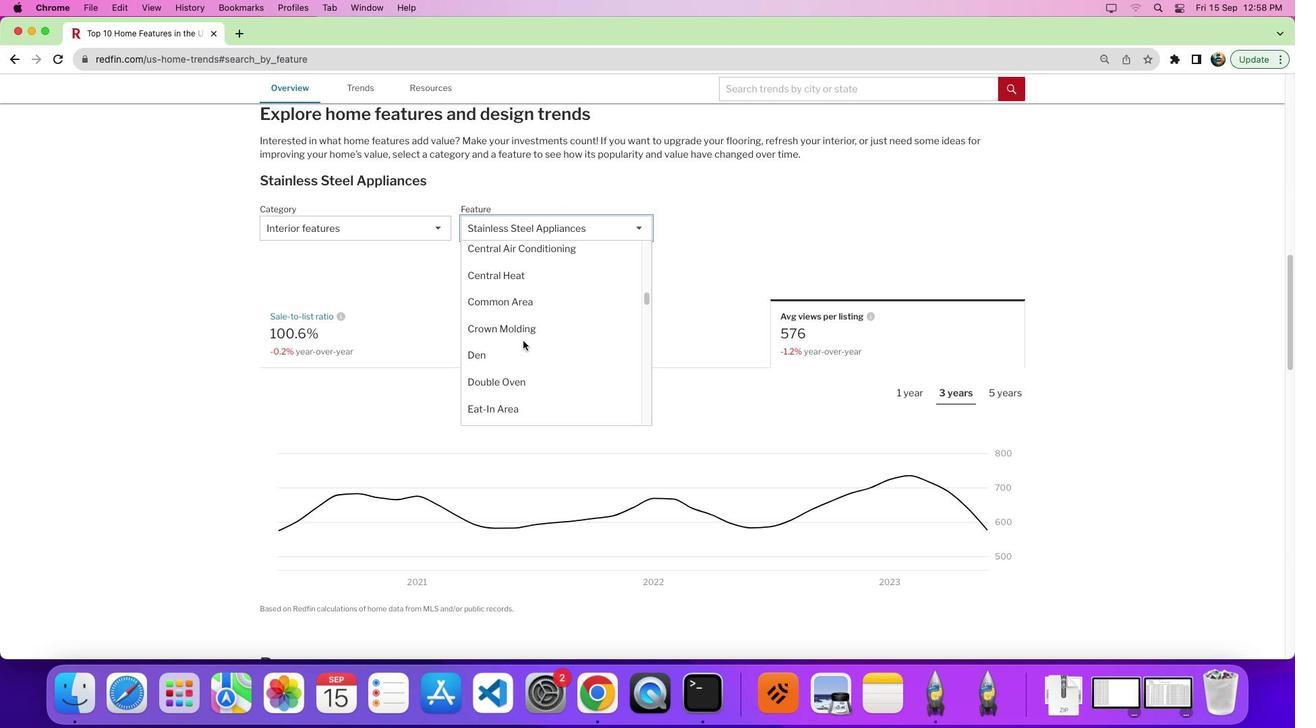 
Action: Mouse scrolled (523, 341) with delta (0, 8)
Screenshot: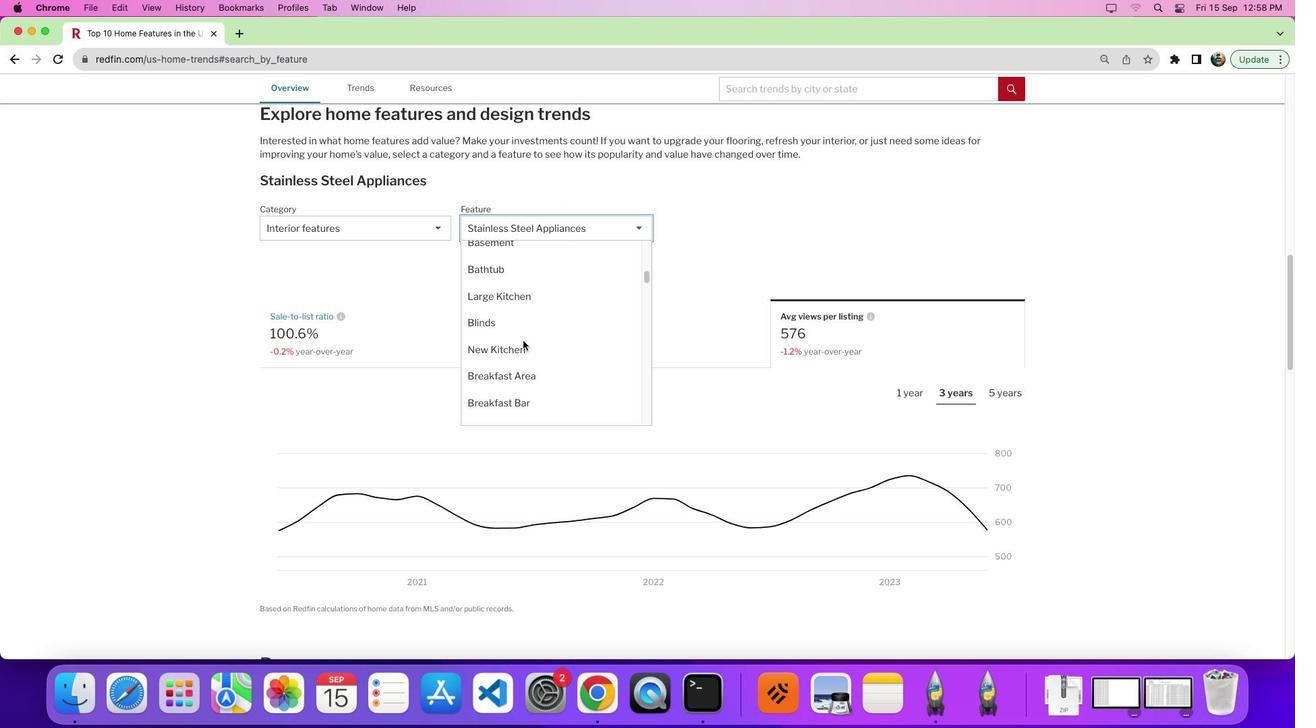 
Action: Mouse scrolled (523, 341) with delta (0, 0)
Screenshot: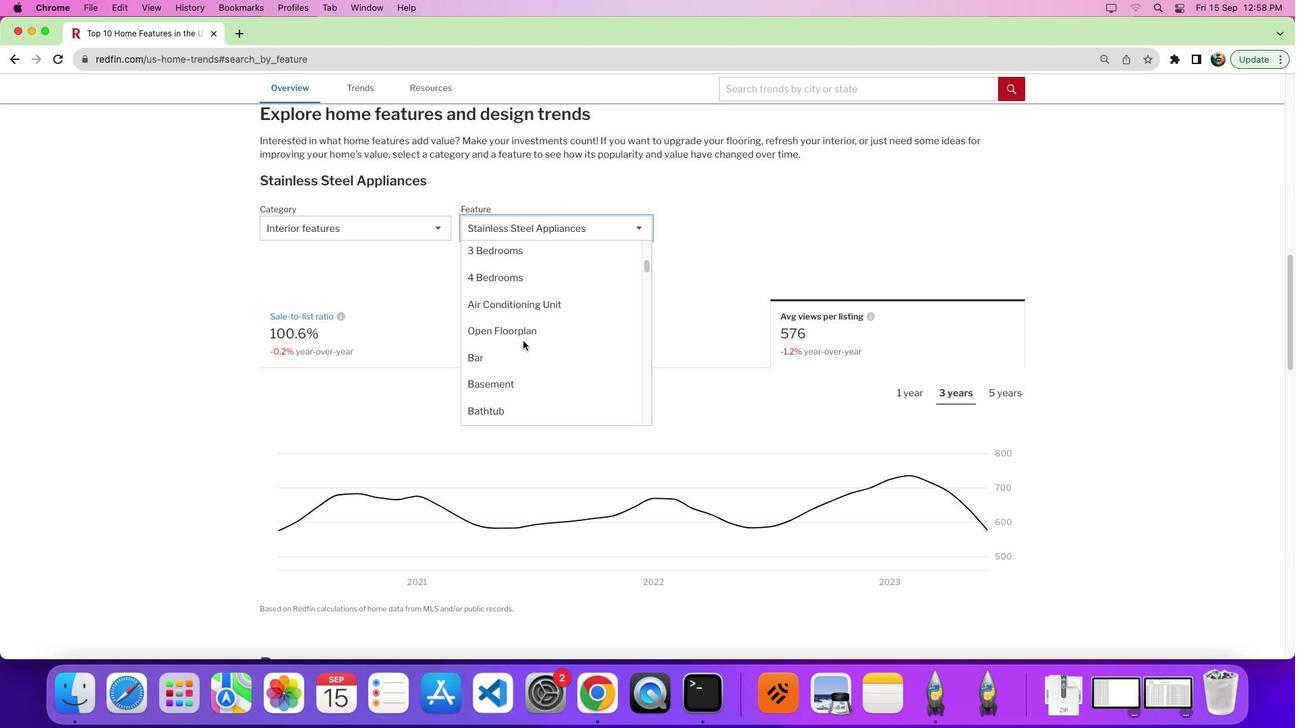 
Action: Mouse scrolled (523, 341) with delta (0, 0)
Screenshot: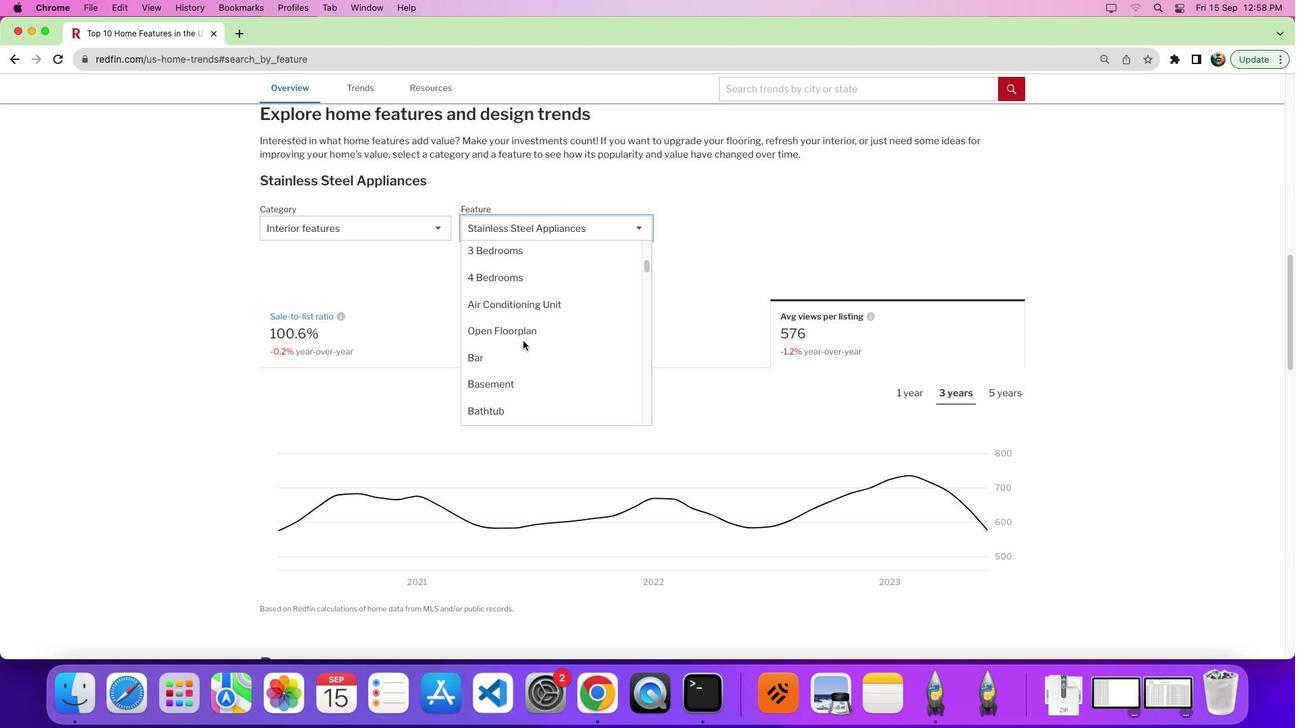 
Action: Mouse scrolled (523, 341) with delta (0, 0)
Screenshot: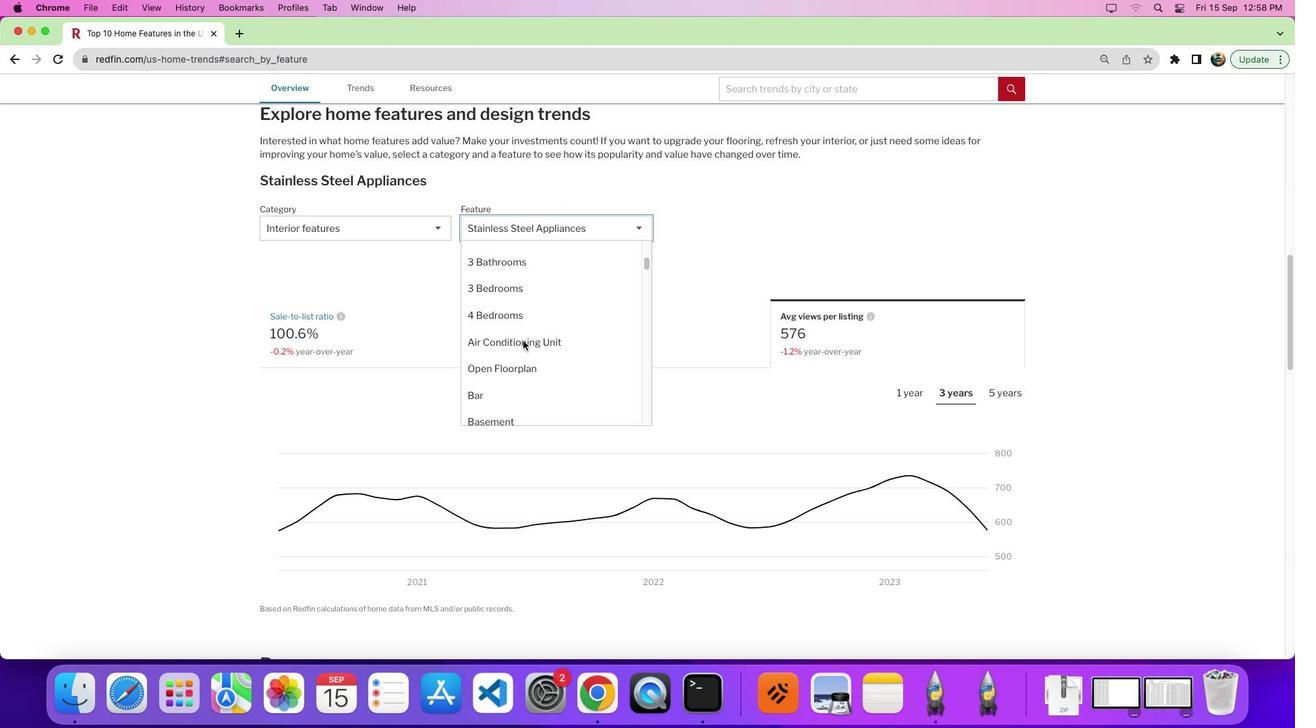 
Action: Mouse scrolled (523, 341) with delta (0, 0)
Screenshot: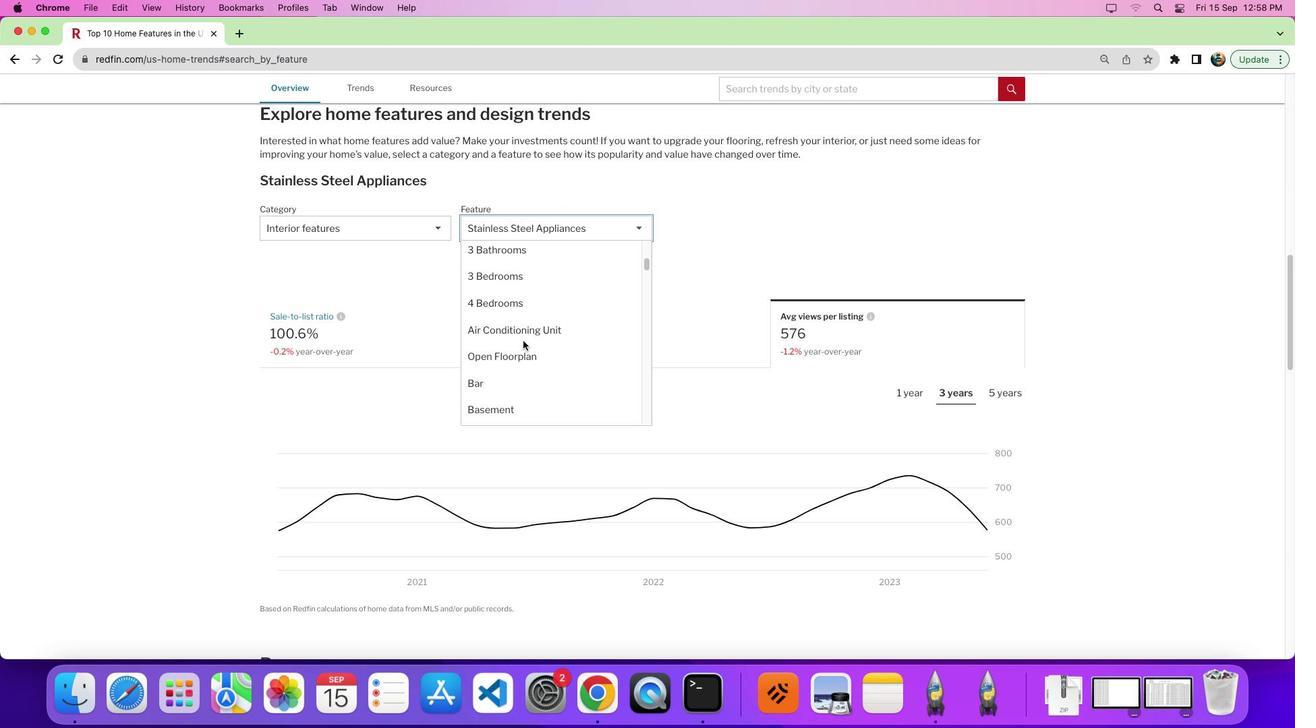 
Action: Mouse scrolled (523, 341) with delta (0, -3)
Screenshot: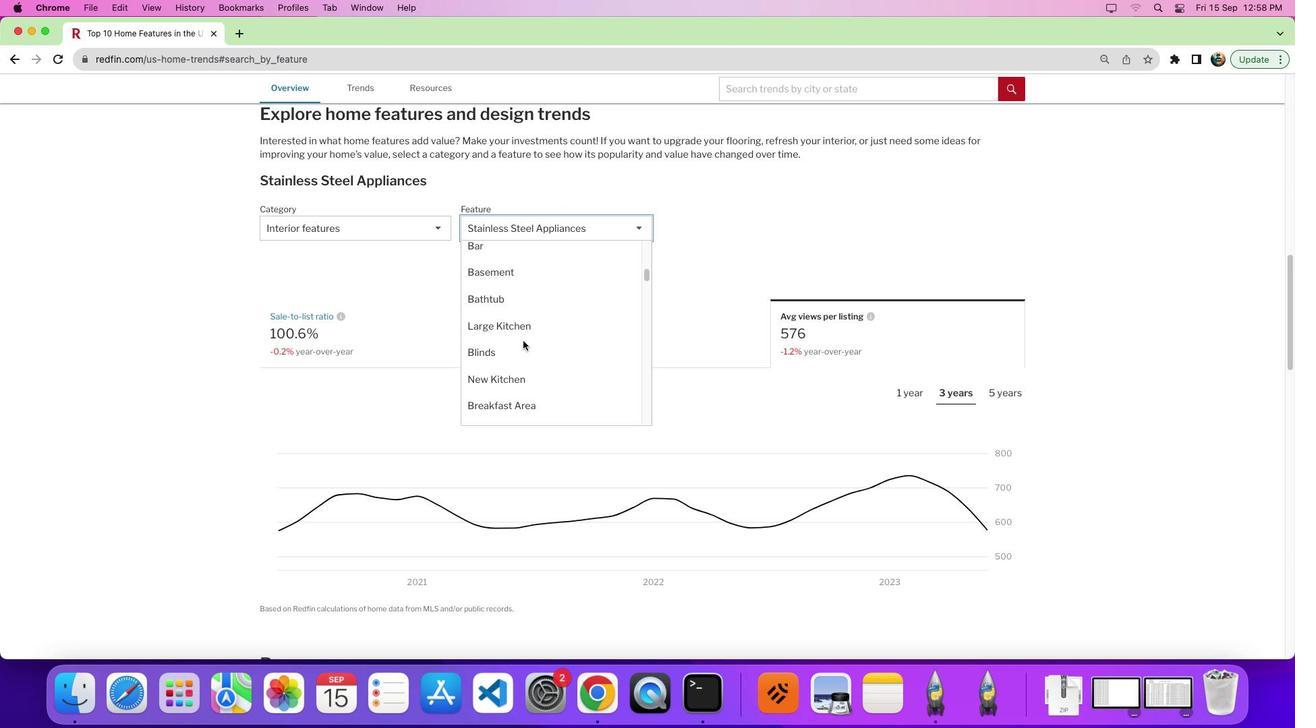 
Action: Mouse moved to (523, 337)
Screenshot: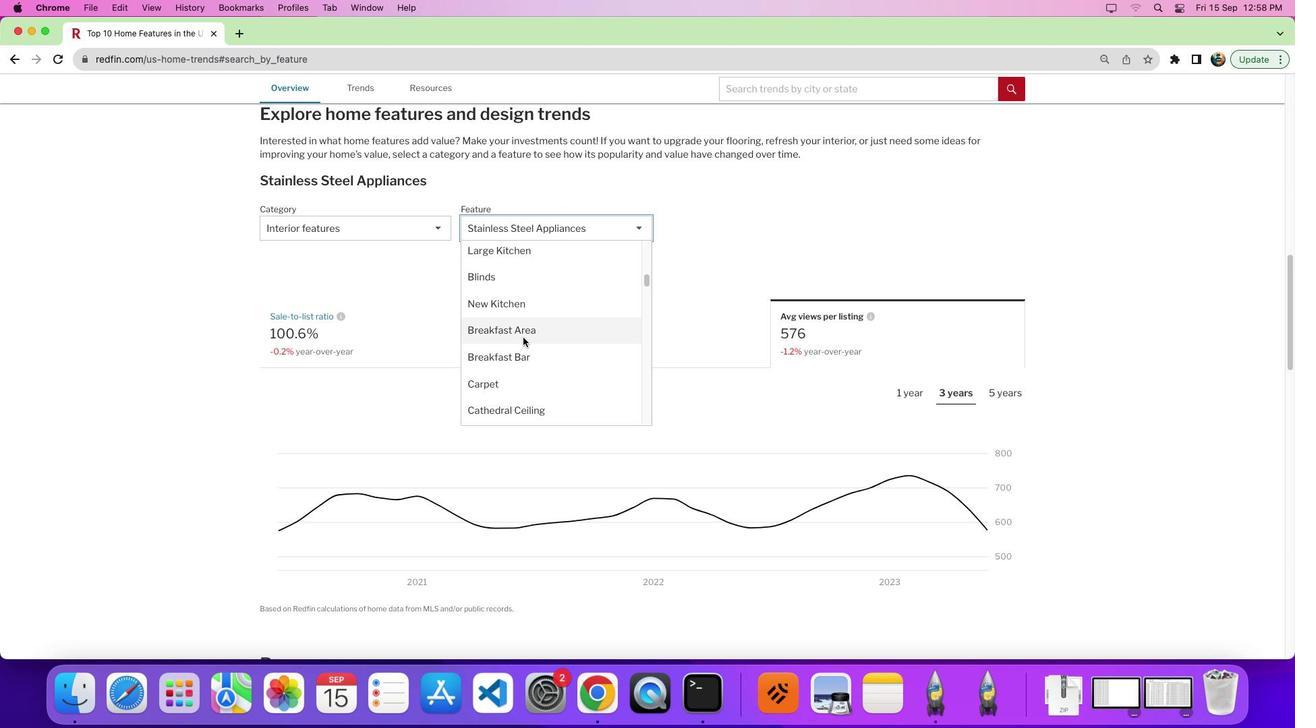 
Action: Mouse scrolled (523, 337) with delta (0, 0)
Screenshot: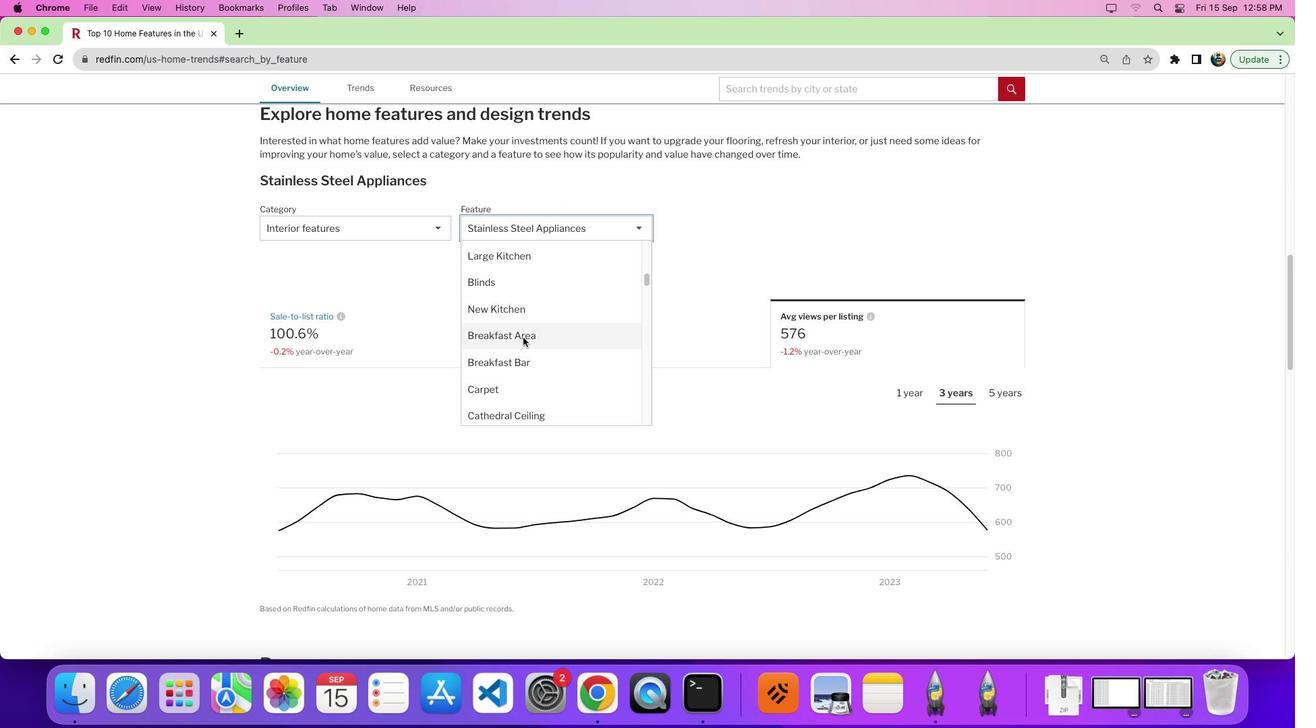 
Action: Mouse scrolled (523, 337) with delta (0, 0)
Screenshot: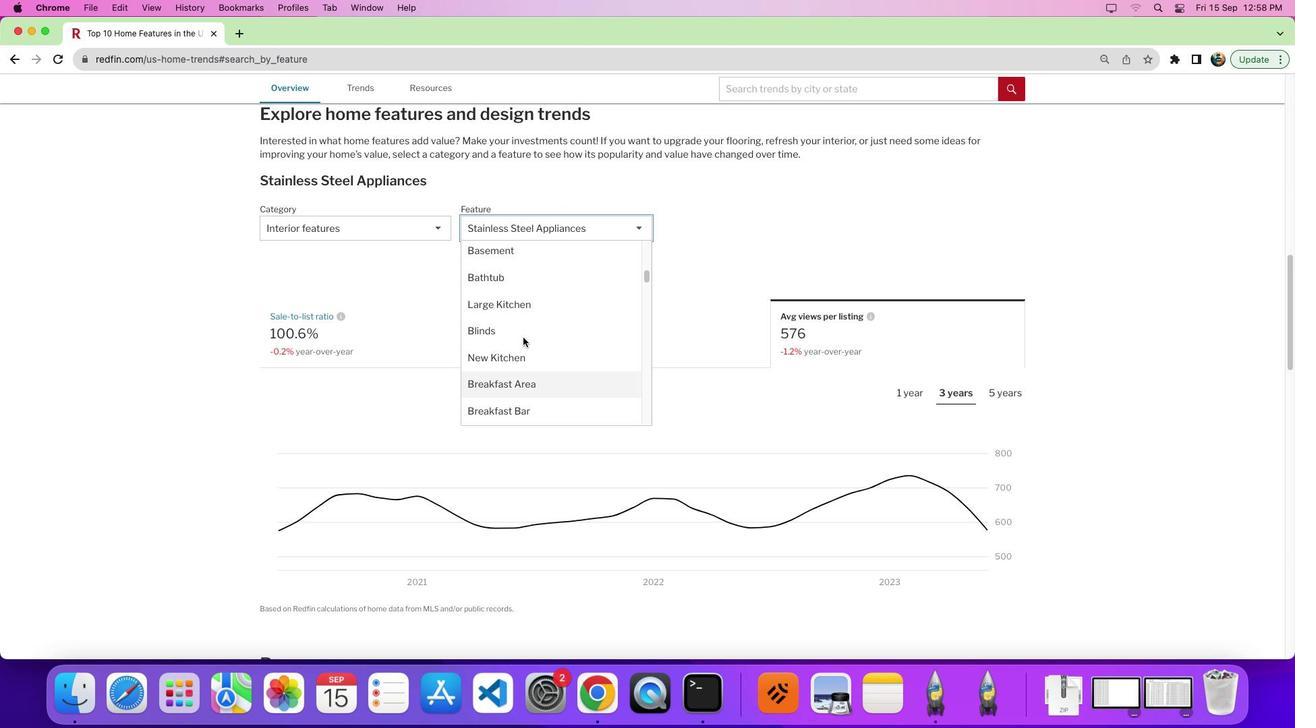 
Action: Mouse scrolled (523, 337) with delta (0, 4)
Screenshot: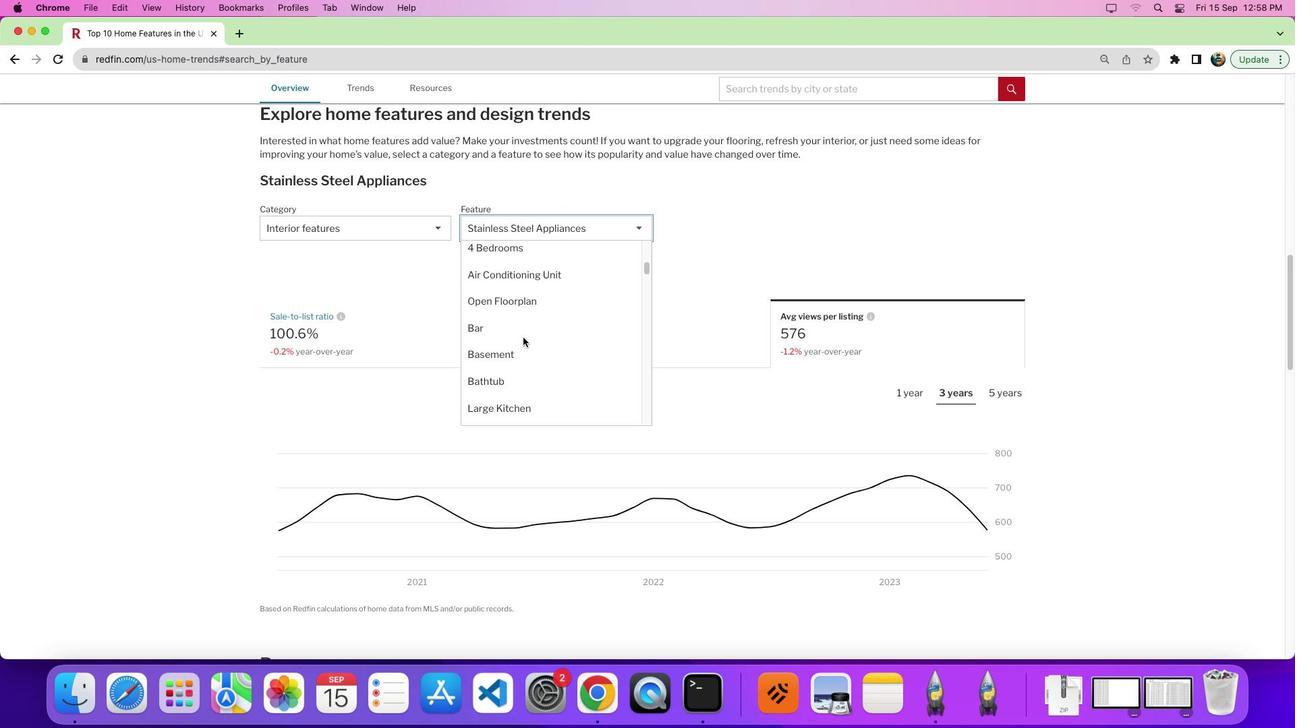 
Action: Mouse moved to (504, 344)
Screenshot: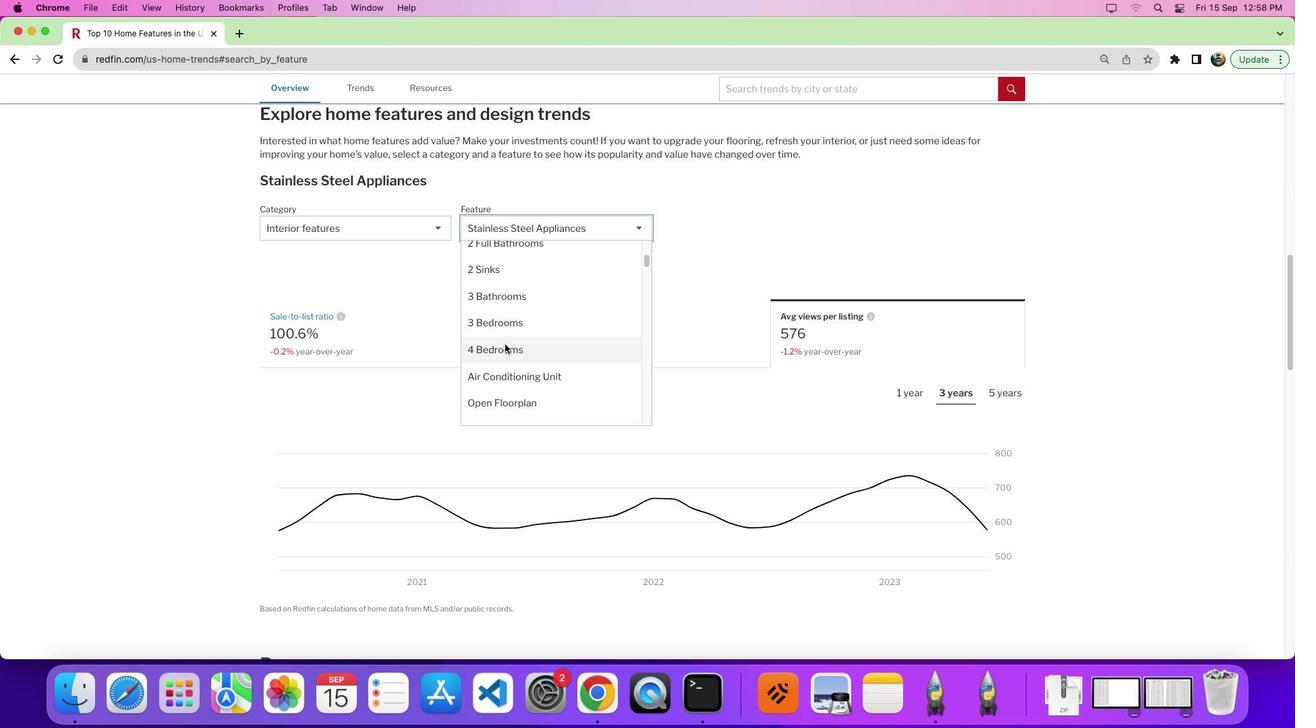 
Action: Mouse pressed left at (504, 344)
Screenshot: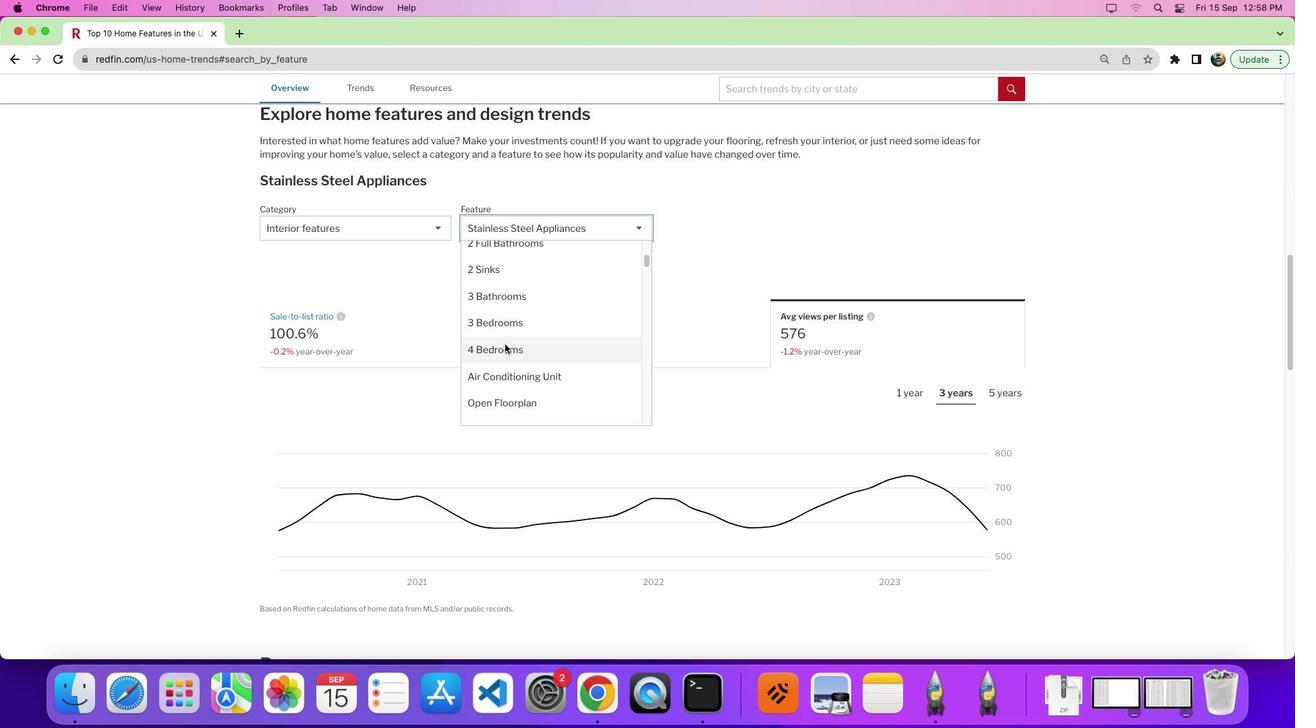 
Action: Mouse moved to (913, 401)
Screenshot: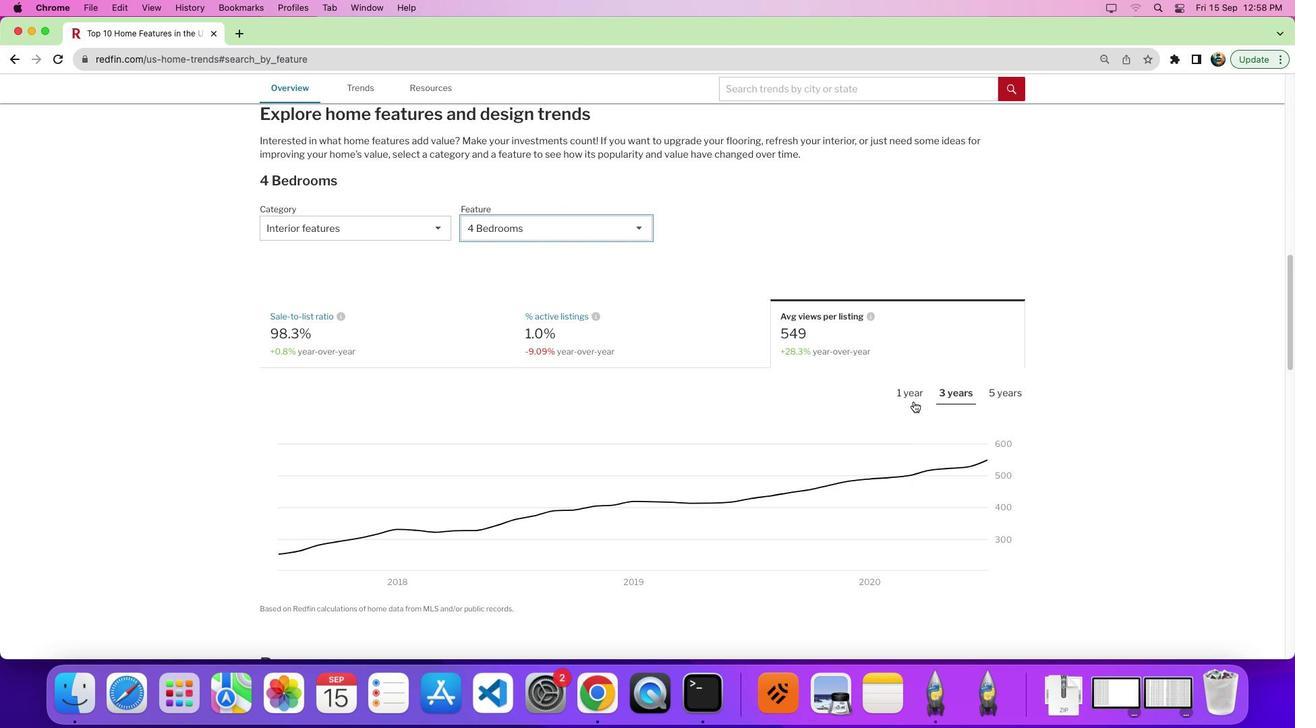
Action: Mouse pressed left at (913, 401)
Screenshot: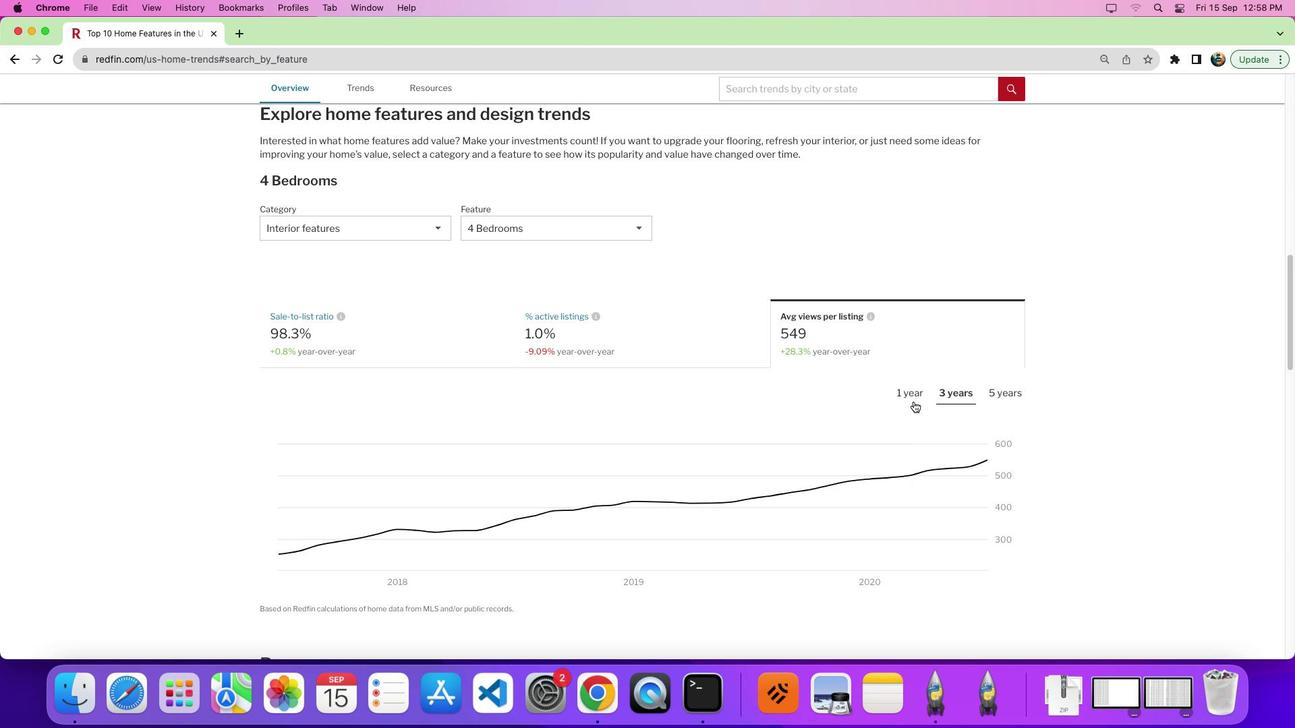 
Action: Mouse moved to (913, 400)
Screenshot: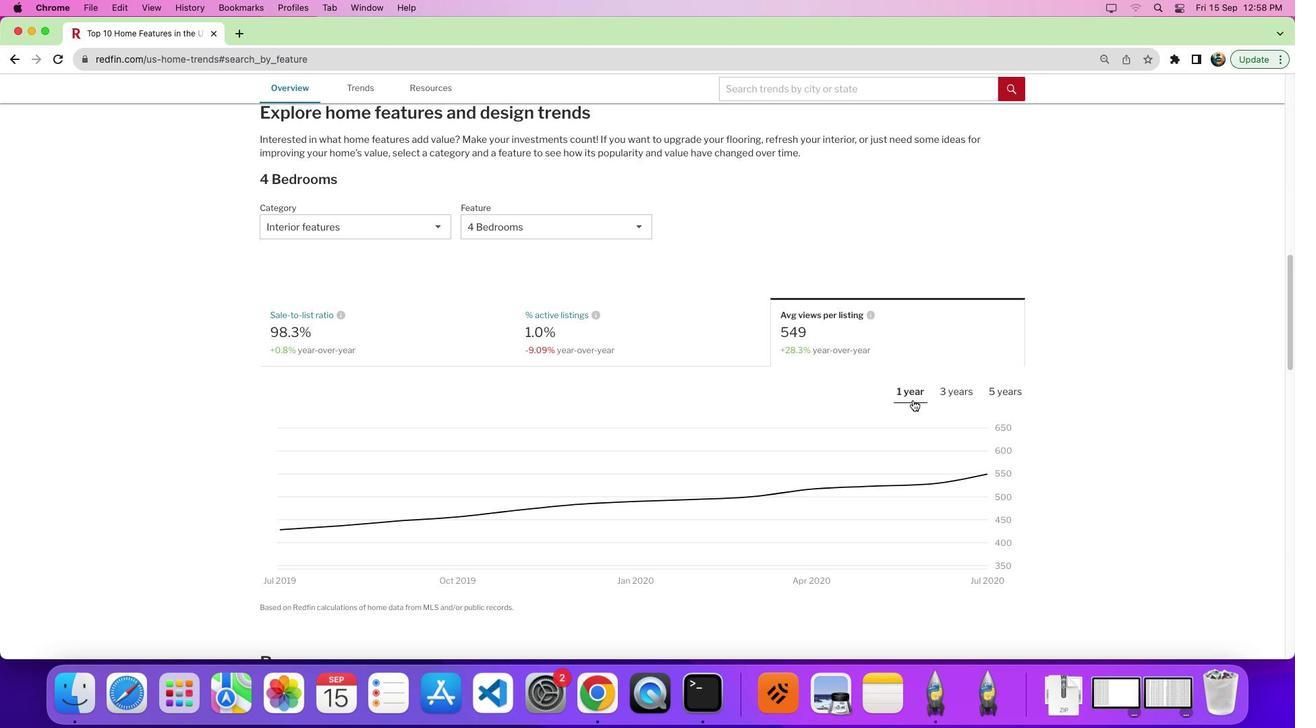 
Action: Mouse scrolled (913, 400) with delta (0, 0)
Screenshot: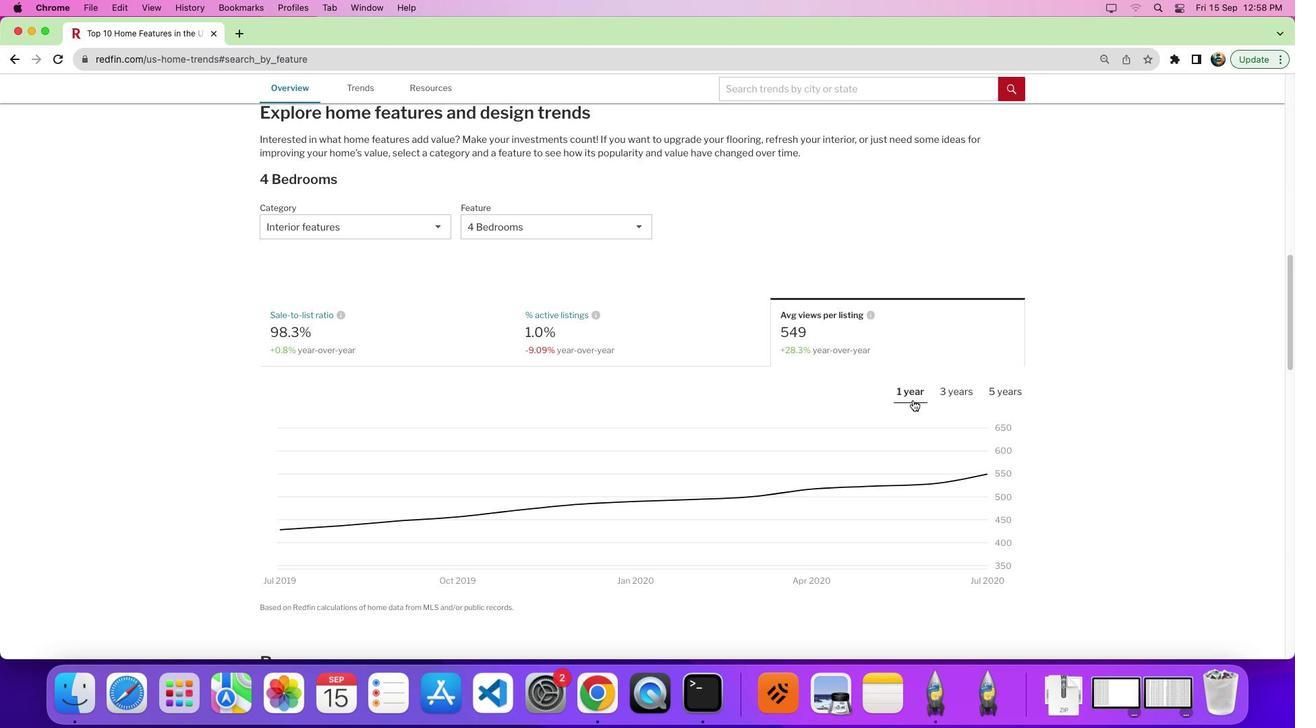 
Action: Mouse scrolled (913, 400) with delta (0, 0)
Screenshot: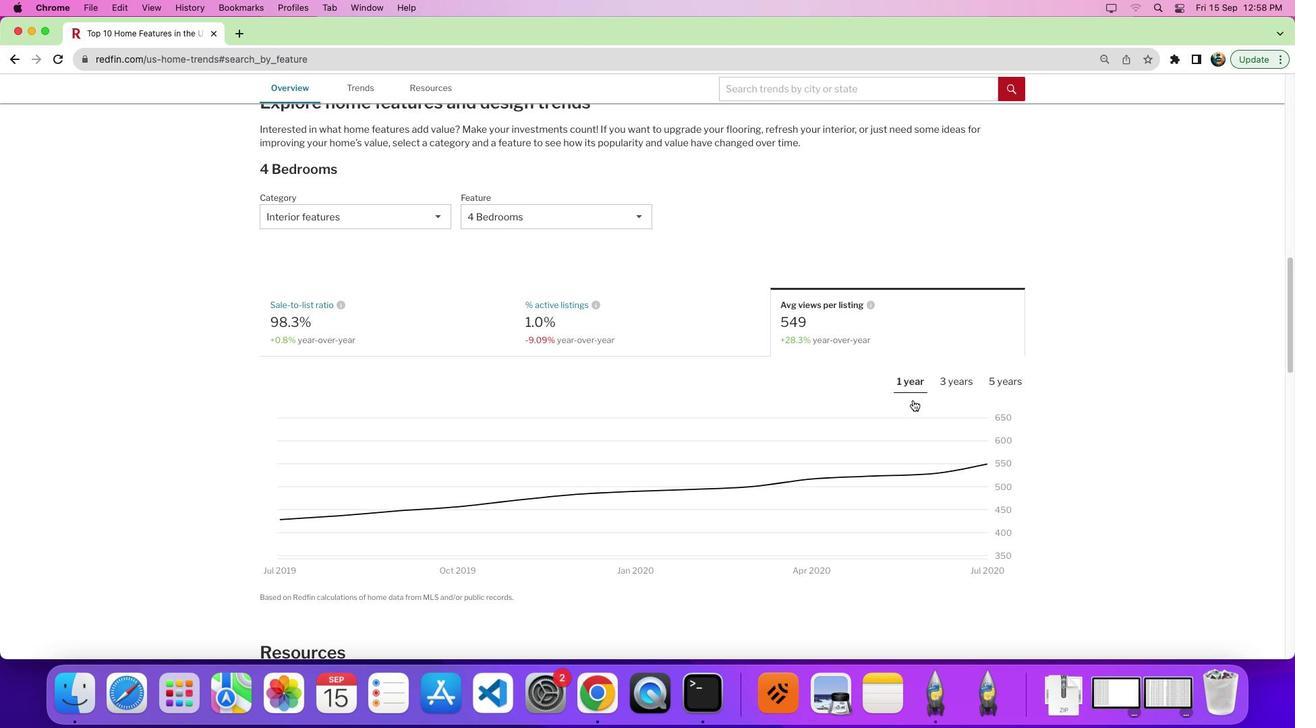 
Action: Mouse scrolled (913, 400) with delta (0, -1)
Screenshot: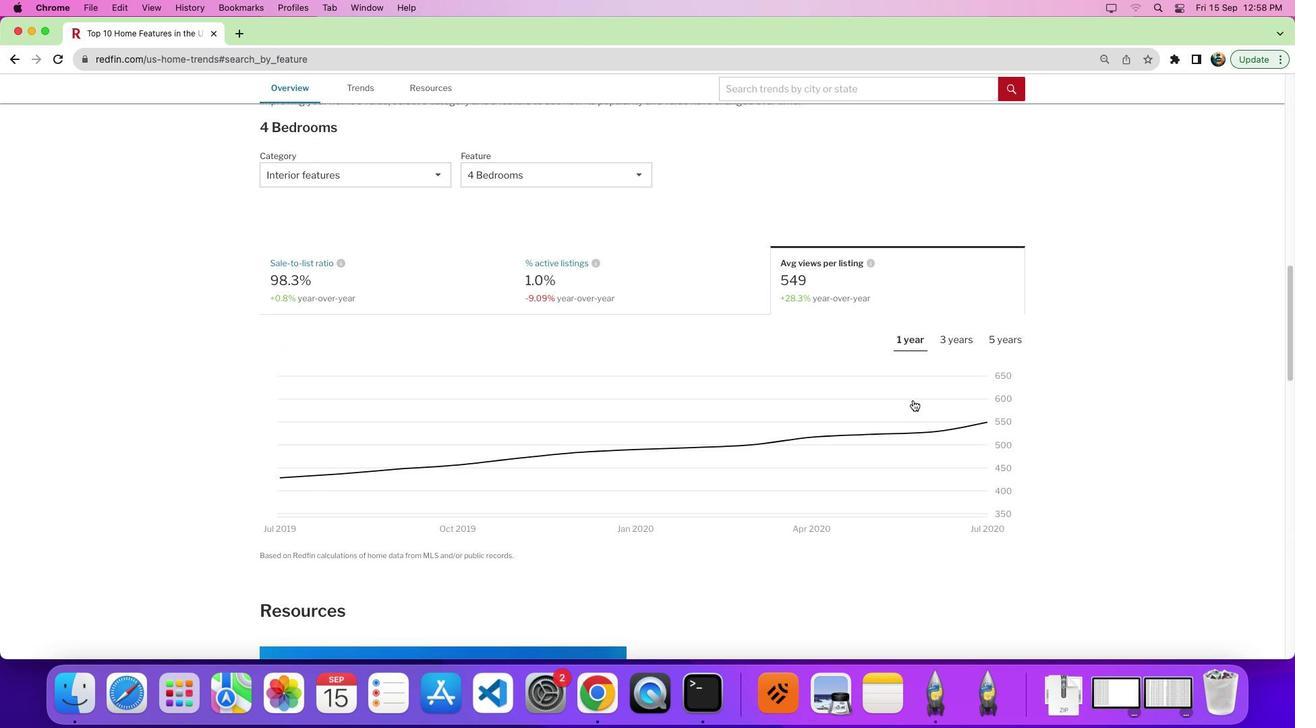 
Action: Mouse moved to (913, 400)
Screenshot: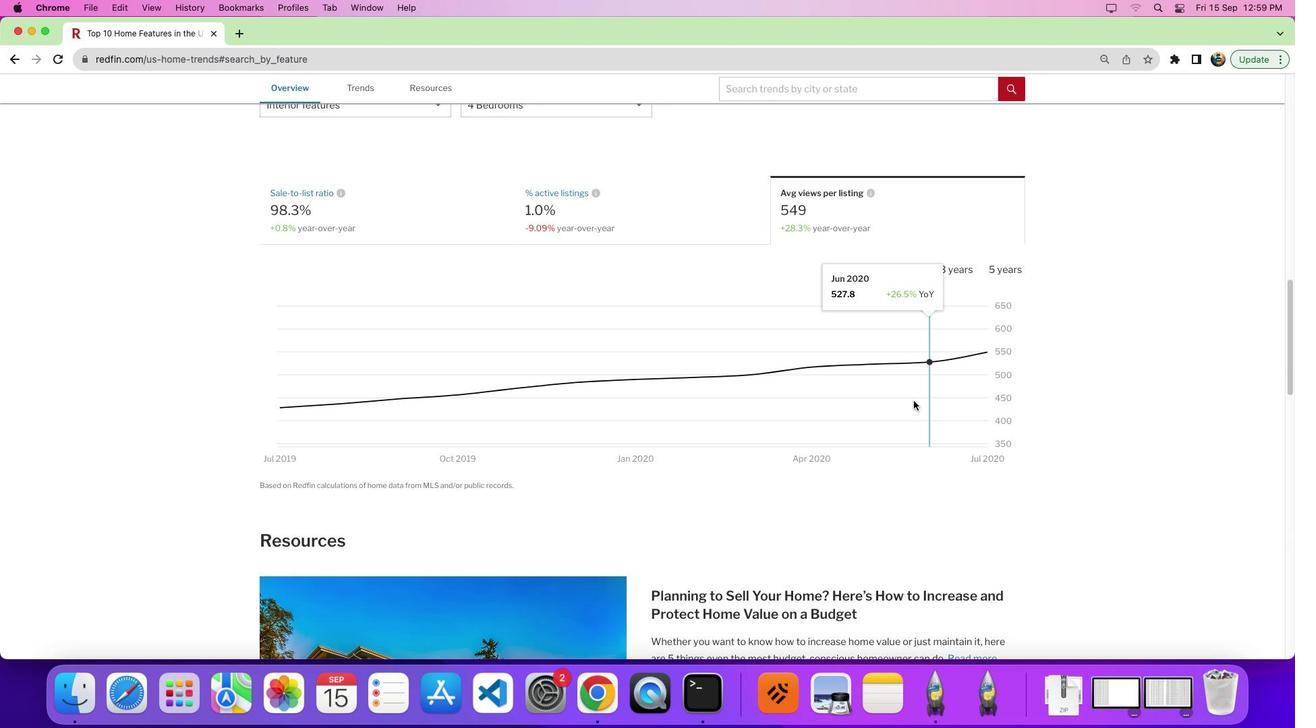 
